 Task: Find connections with filter location Winnipeg with filter topic #Tipsforsucesswith filter profile language Spanish with filter current company Western Union with filter school Rai University with filter industry Wholesale Photography Equipment and Supplies with filter service category Growth Marketing with filter keywords title Astronomer
Action: Mouse moved to (431, 147)
Screenshot: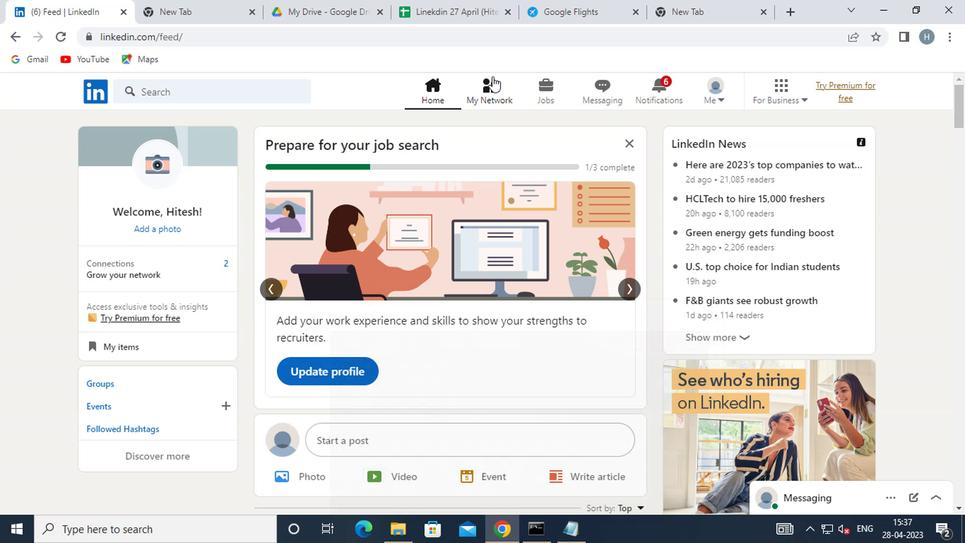 
Action: Mouse pressed left at (431, 147)
Screenshot: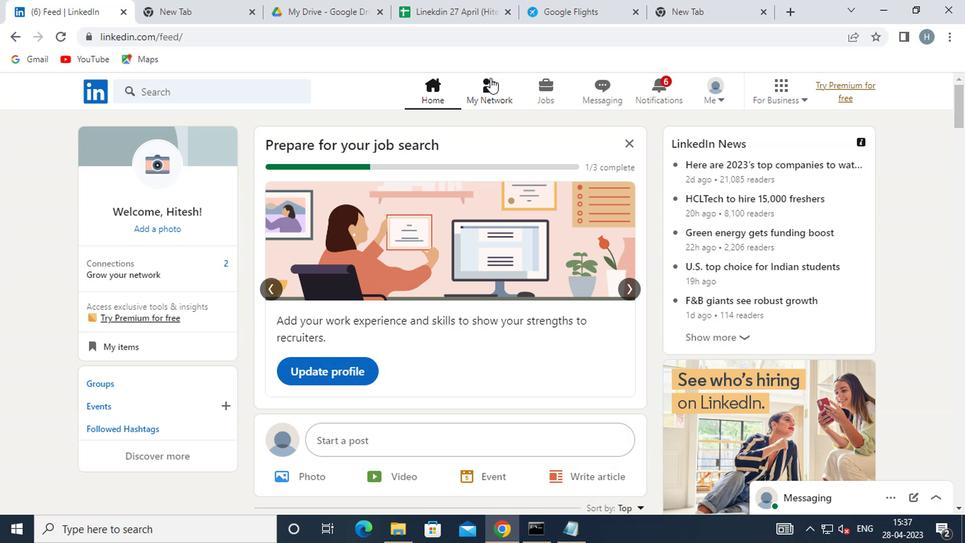 
Action: Mouse moved to (245, 209)
Screenshot: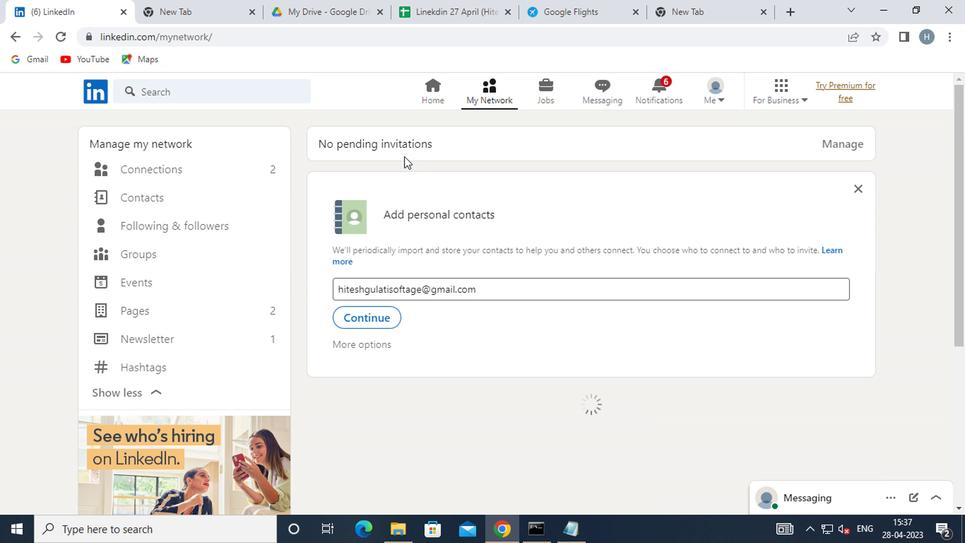 
Action: Mouse pressed left at (245, 209)
Screenshot: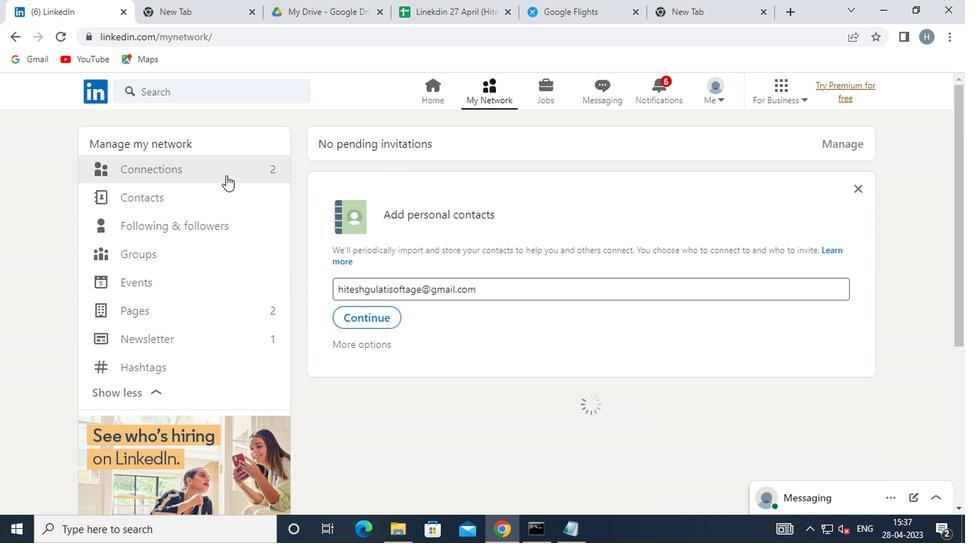 
Action: Mouse moved to (490, 205)
Screenshot: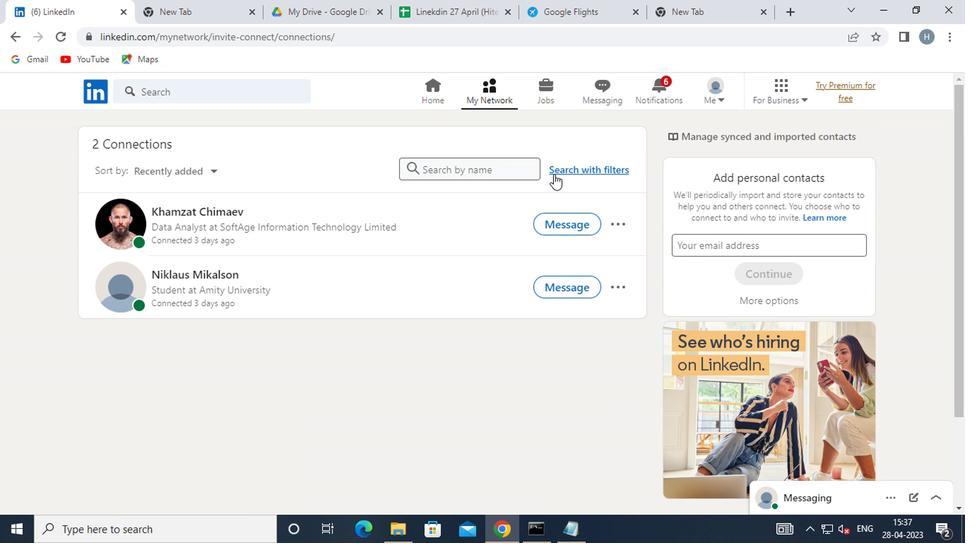 
Action: Mouse pressed left at (490, 205)
Screenshot: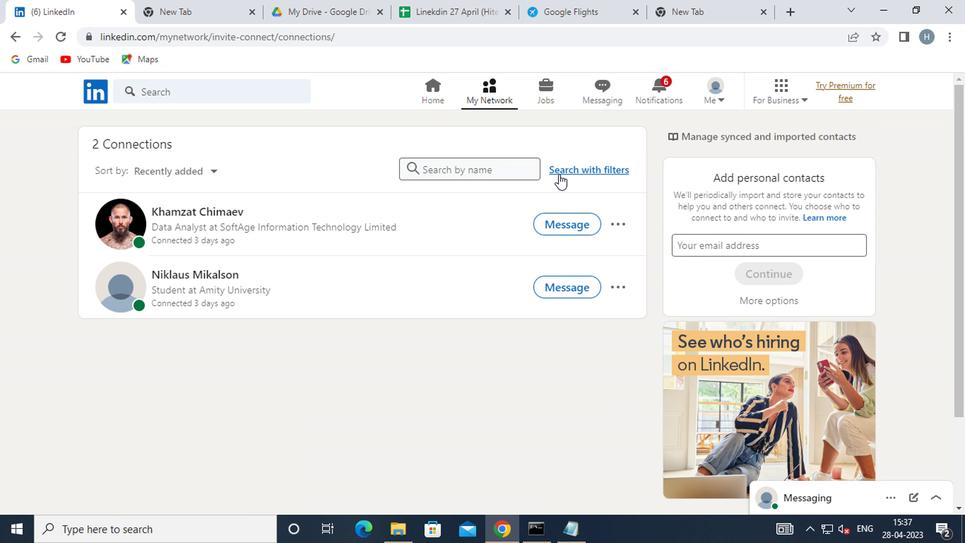 
Action: Mouse moved to (468, 177)
Screenshot: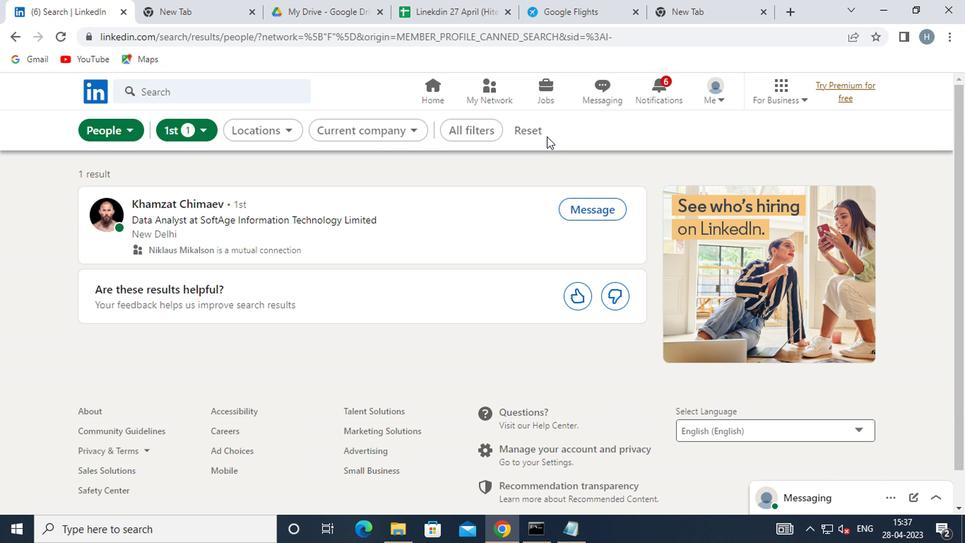 
Action: Mouse pressed left at (468, 177)
Screenshot: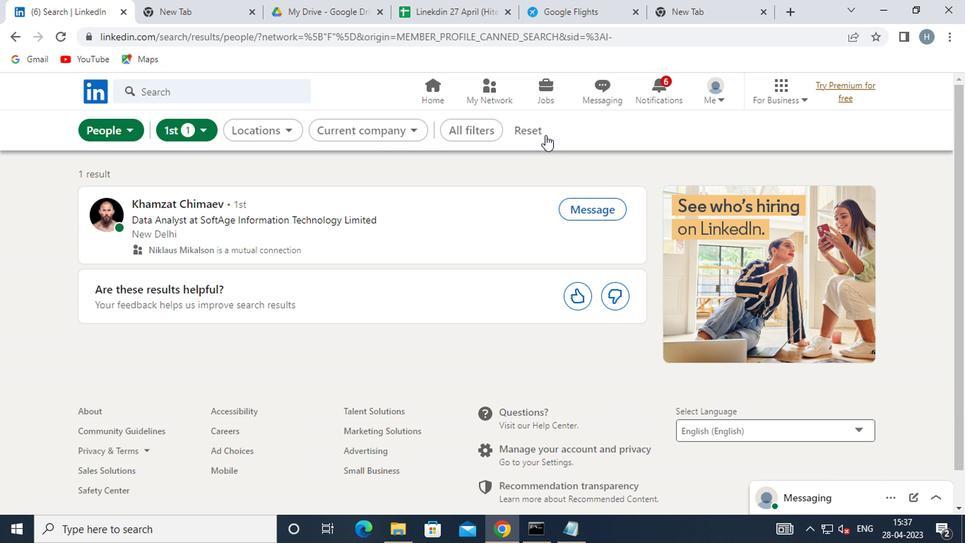 
Action: Mouse moved to (448, 181)
Screenshot: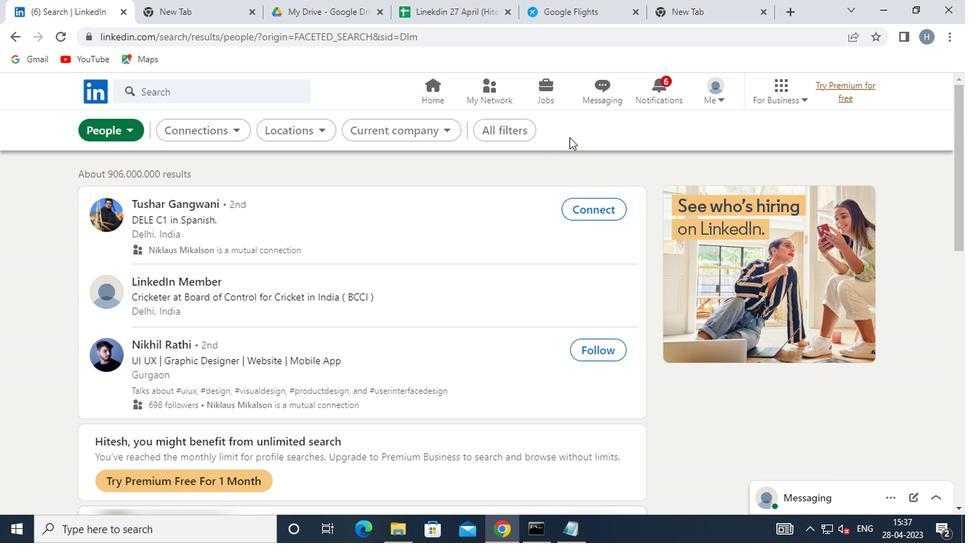 
Action: Mouse pressed left at (448, 181)
Screenshot: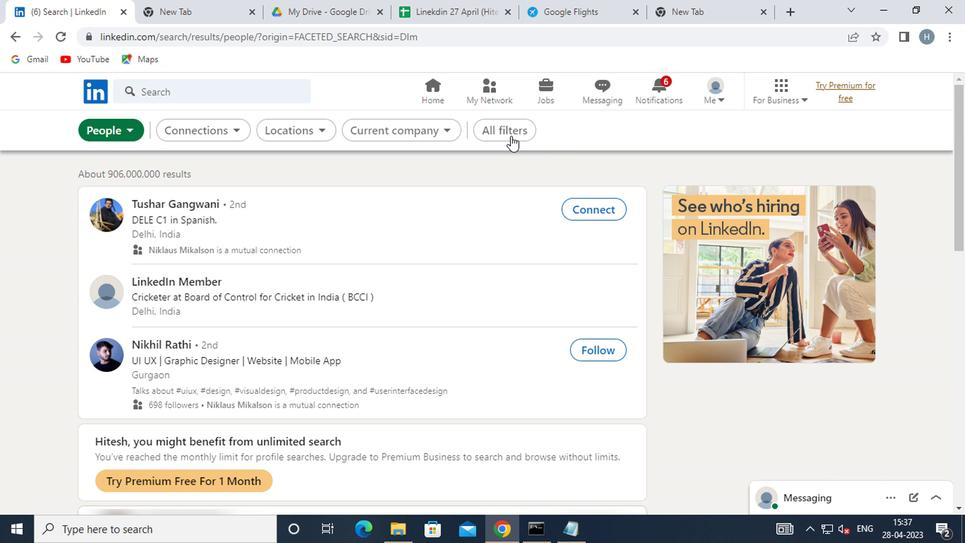 
Action: Mouse moved to (582, 291)
Screenshot: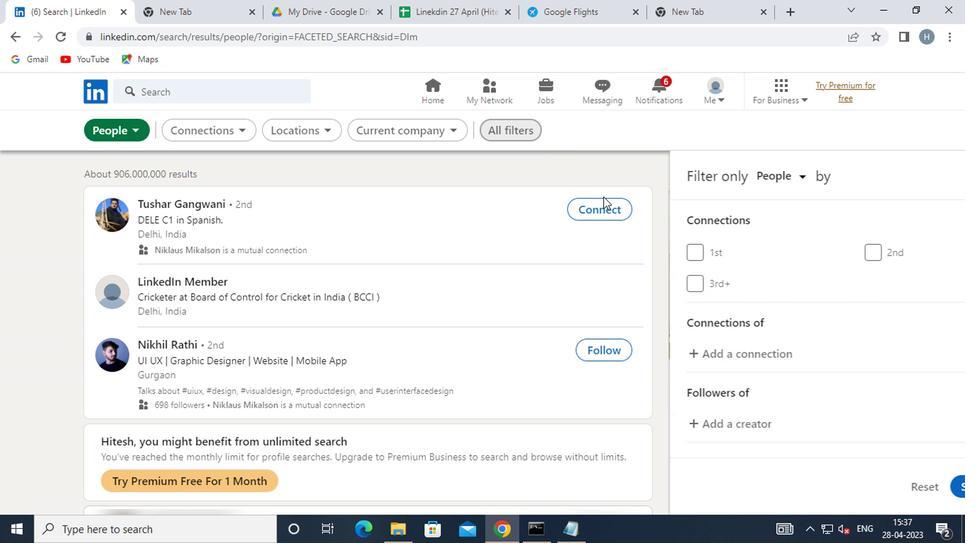 
Action: Mouse scrolled (582, 291) with delta (0, 0)
Screenshot: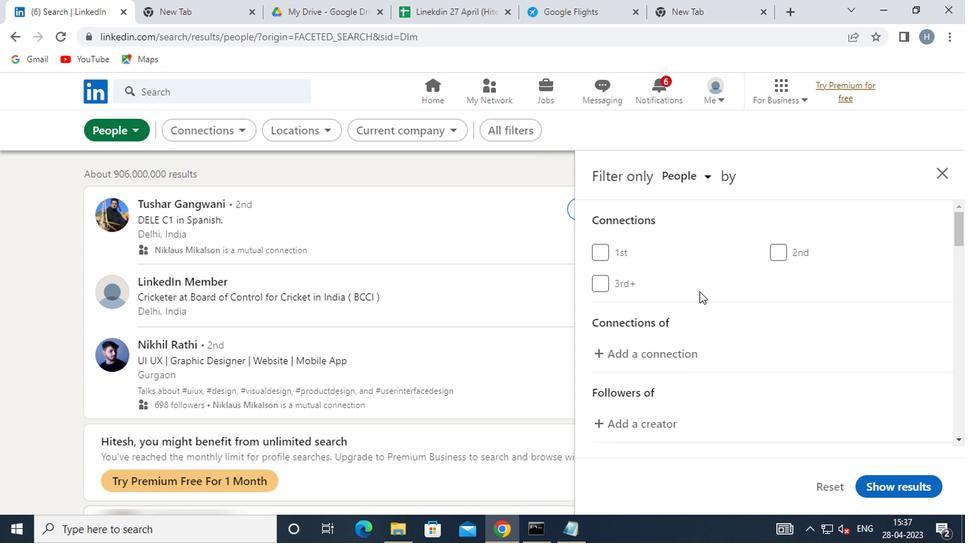 
Action: Mouse scrolled (582, 291) with delta (0, 0)
Screenshot: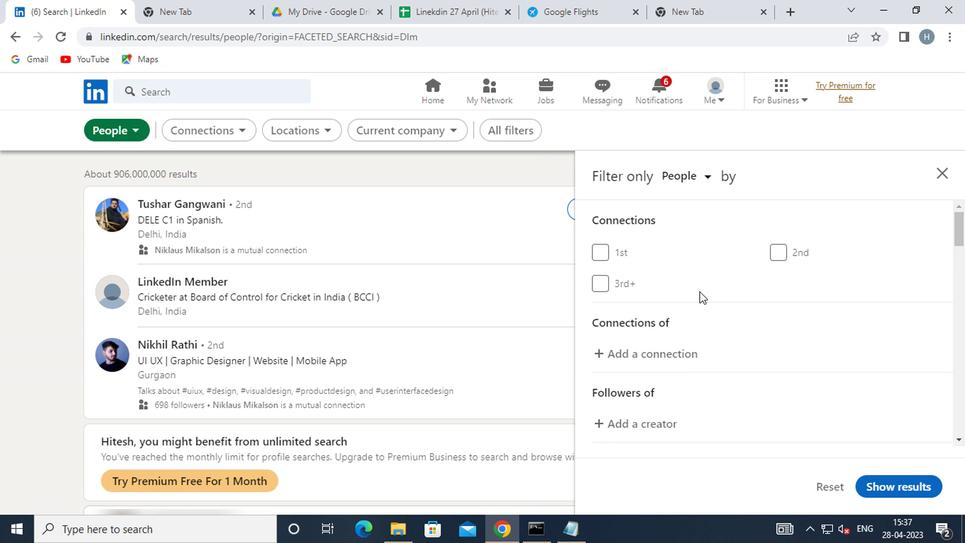 
Action: Mouse moved to (583, 292)
Screenshot: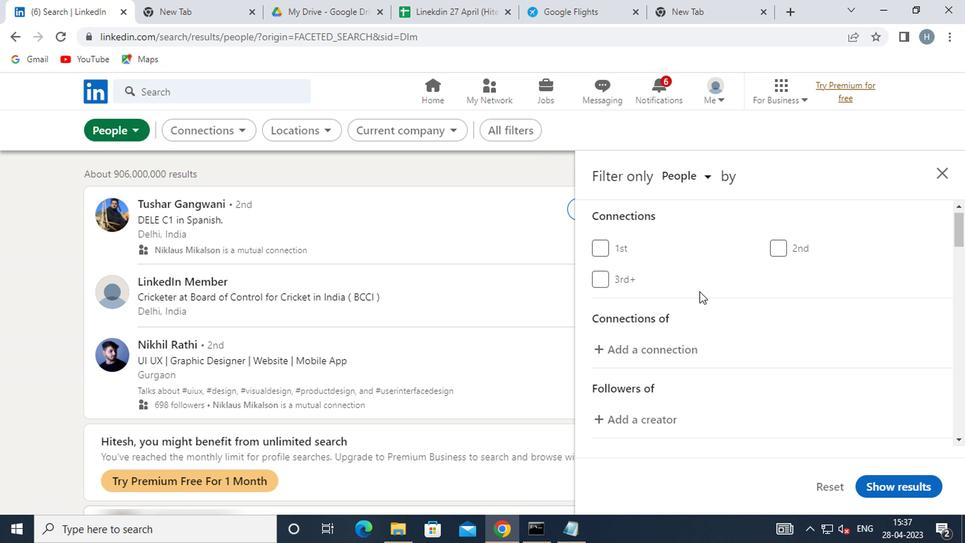 
Action: Mouse scrolled (583, 291) with delta (0, 0)
Screenshot: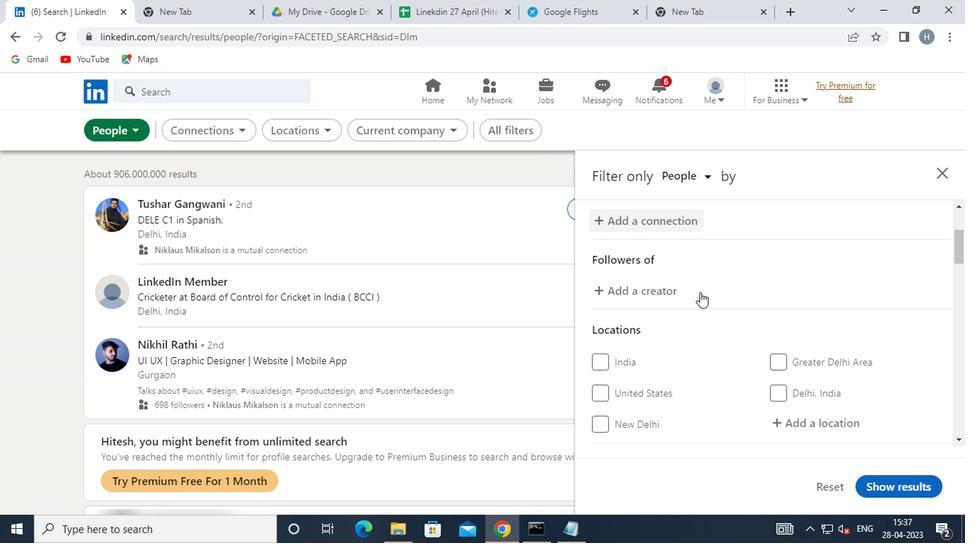 
Action: Mouse scrolled (583, 291) with delta (0, 0)
Screenshot: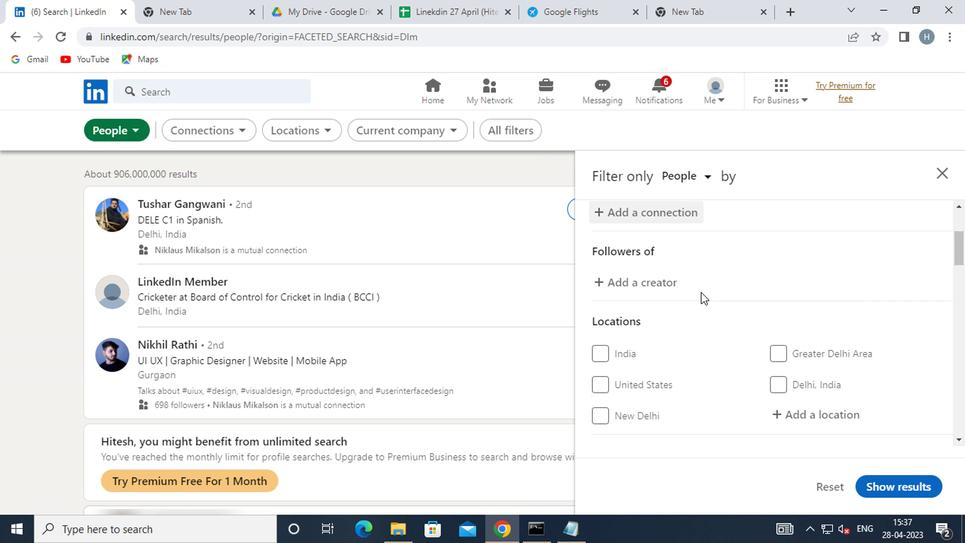 
Action: Mouse moved to (652, 278)
Screenshot: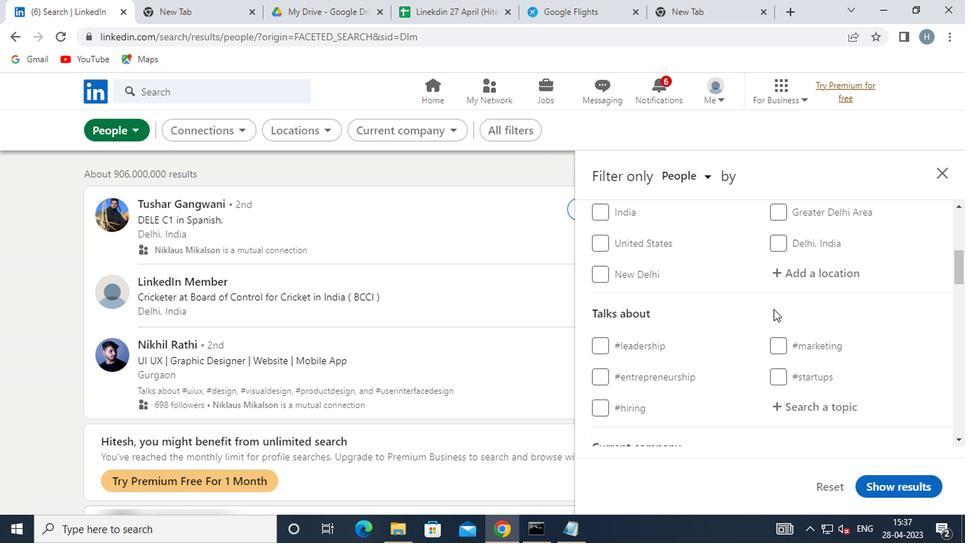 
Action: Mouse pressed left at (652, 278)
Screenshot: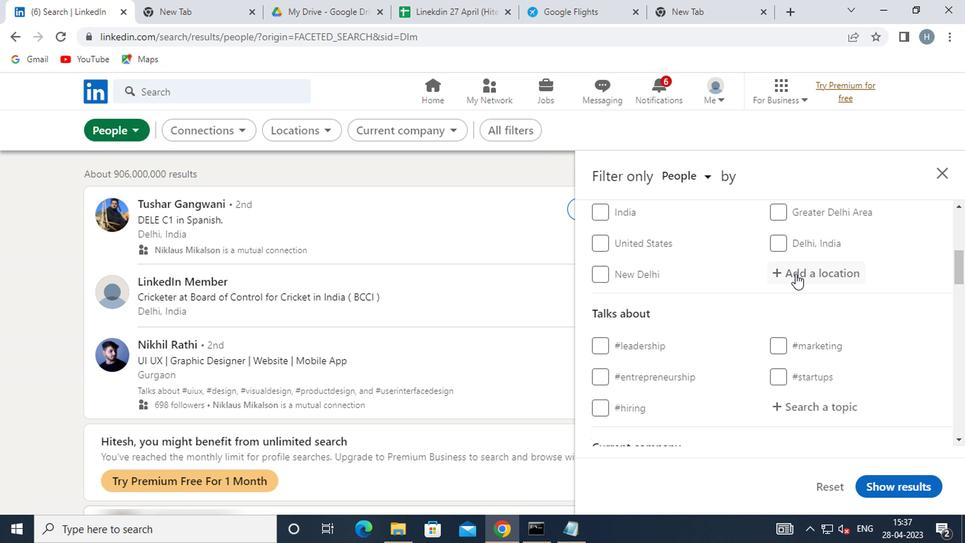 
Action: Mouse moved to (650, 278)
Screenshot: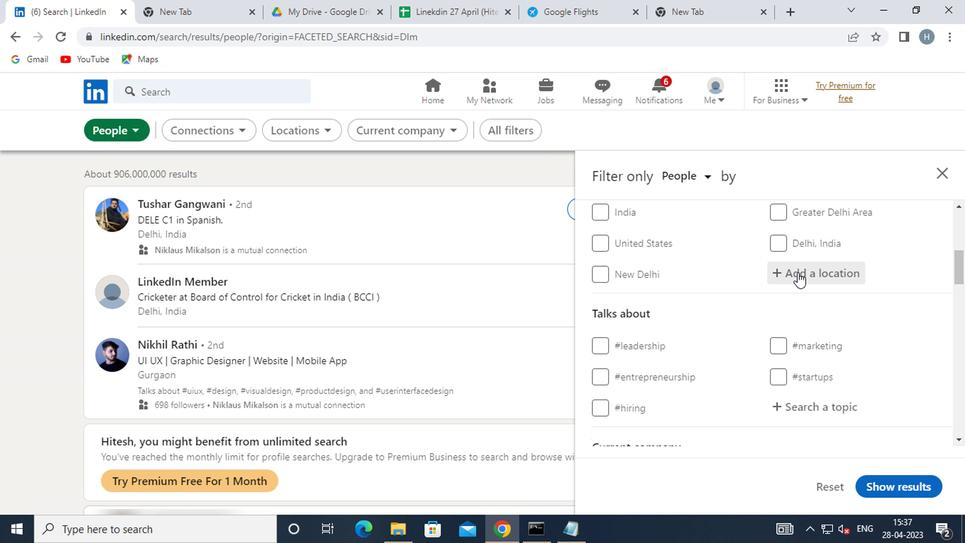 
Action: Key pressed <Key.shift><Key.shift>WINNIP
Screenshot: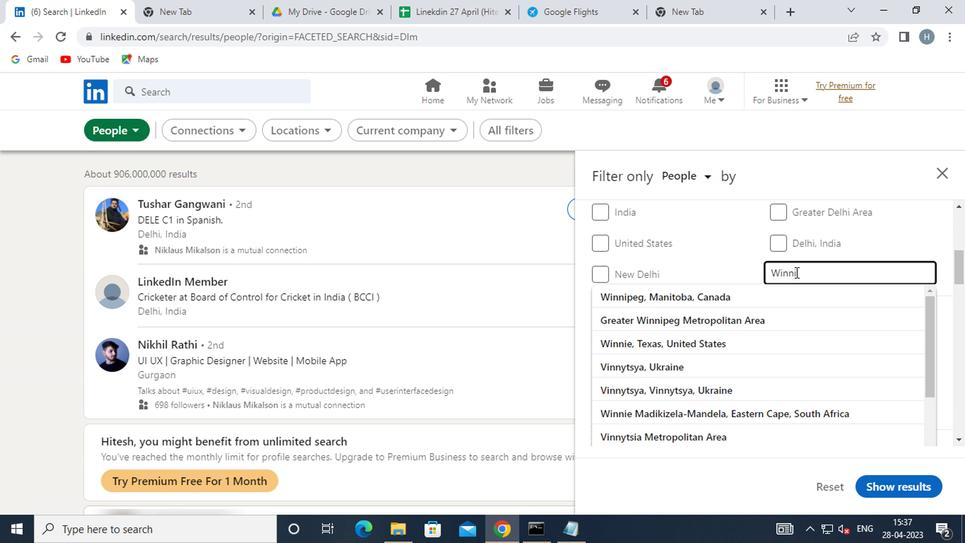 
Action: Mouse moved to (650, 278)
Screenshot: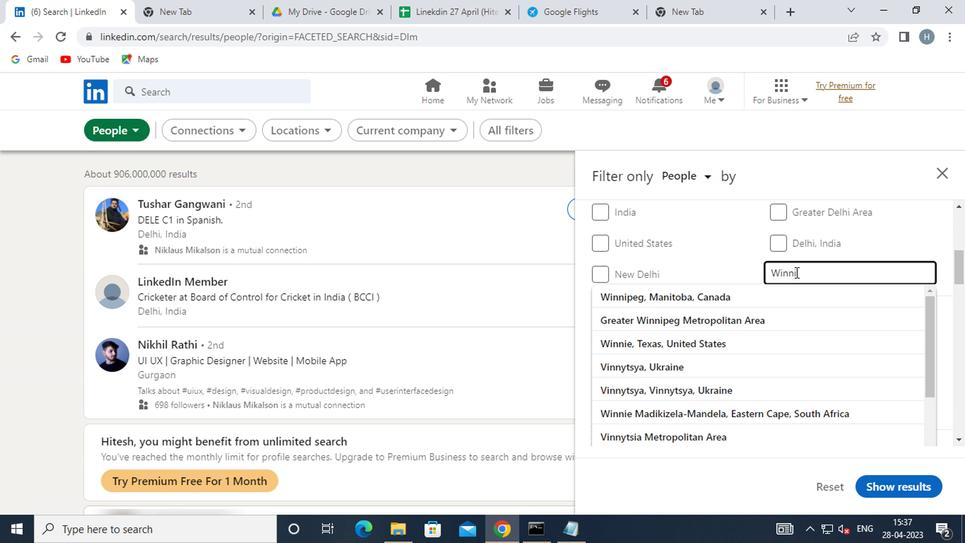
Action: Key pressed EG
Screenshot: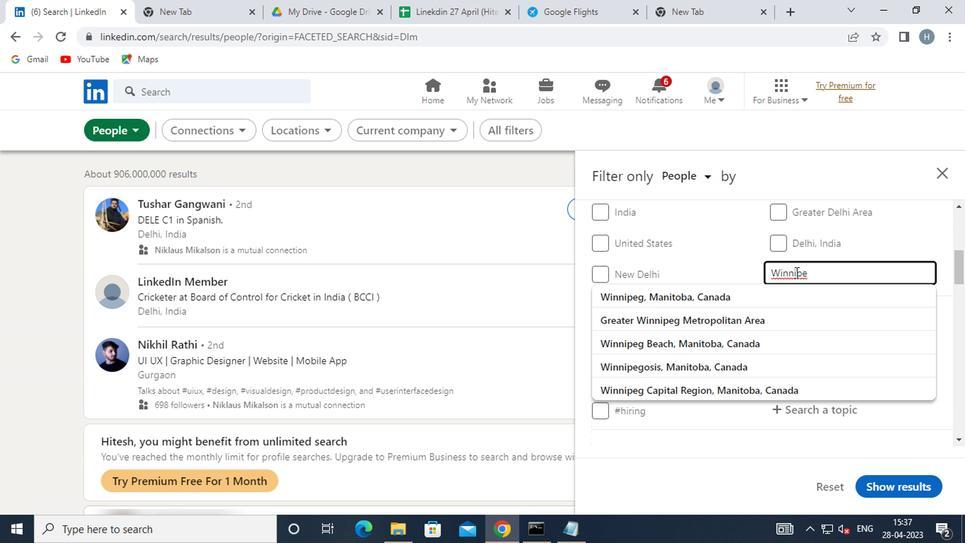 
Action: Mouse moved to (727, 260)
Screenshot: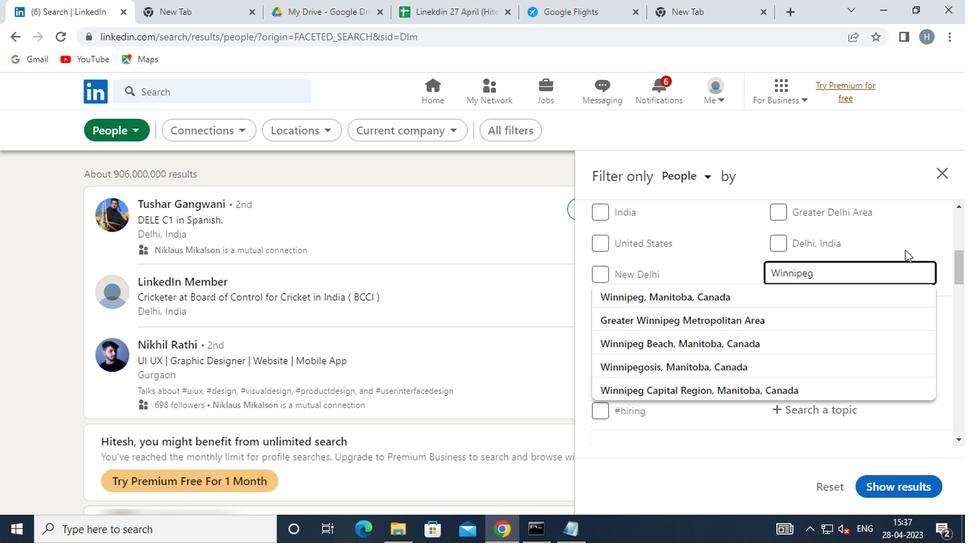 
Action: Key pressed <Key.enter>
Screenshot: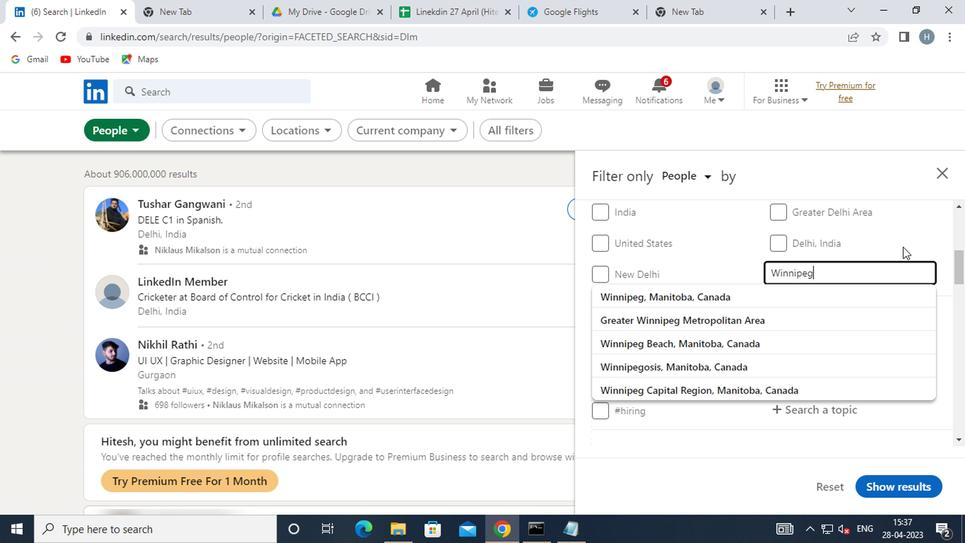 
Action: Mouse moved to (681, 307)
Screenshot: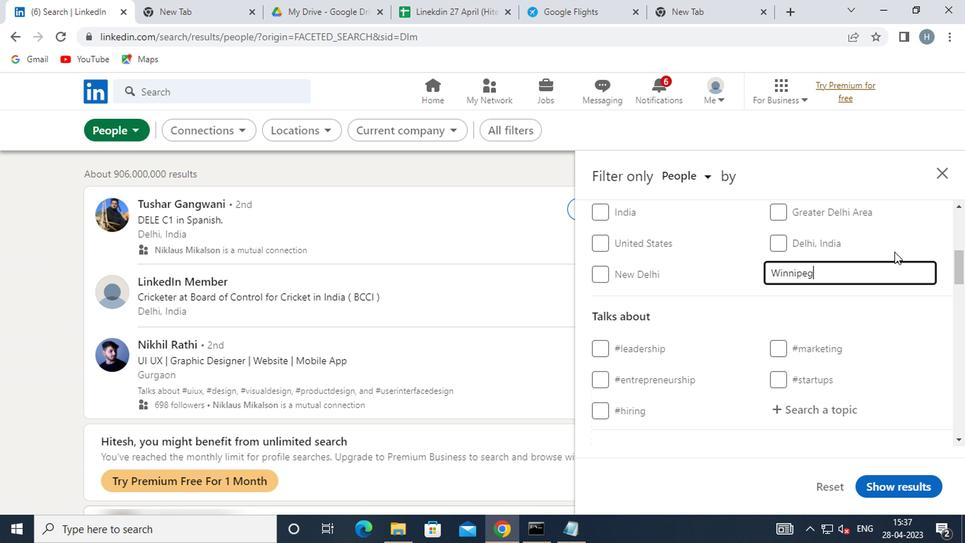
Action: Mouse scrolled (681, 307) with delta (0, 0)
Screenshot: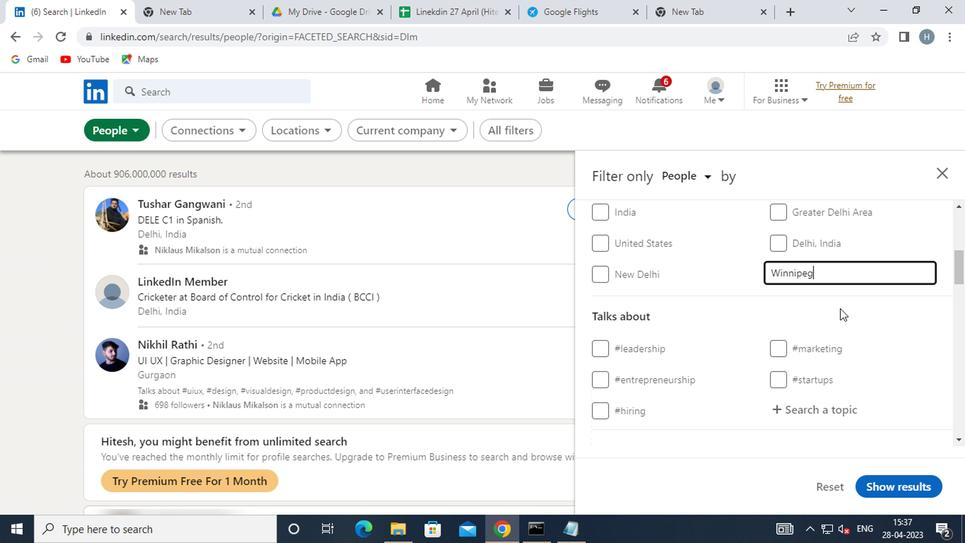 
Action: Mouse moved to (667, 320)
Screenshot: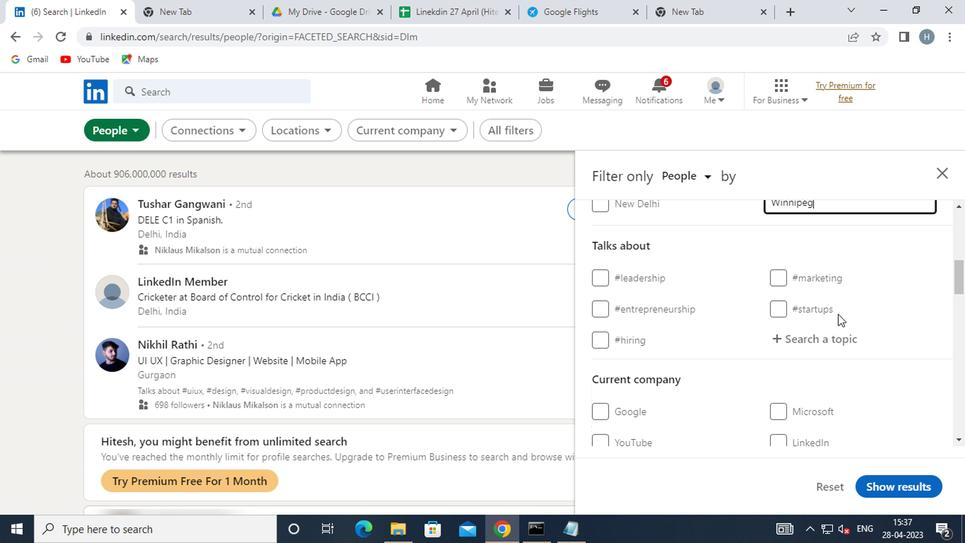 
Action: Mouse pressed left at (667, 320)
Screenshot: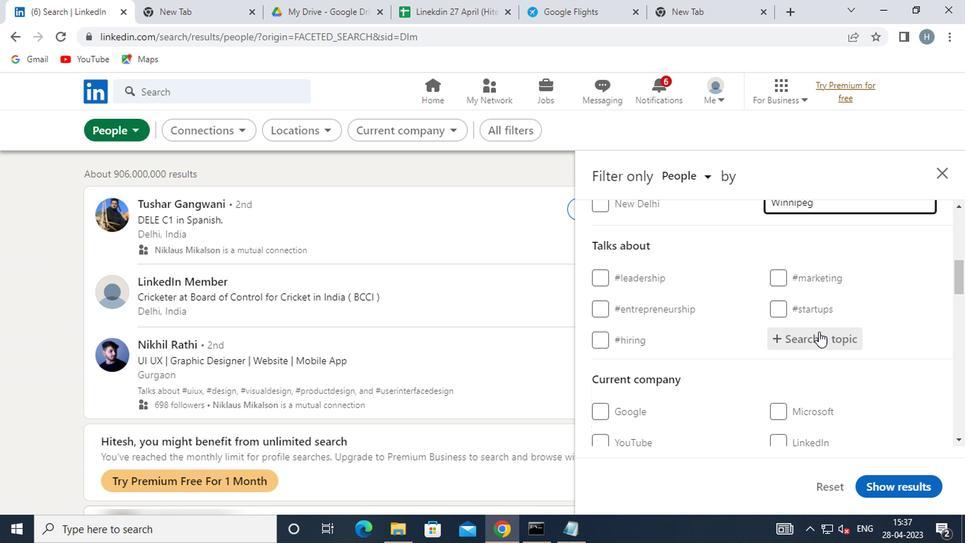 
Action: Mouse moved to (666, 321)
Screenshot: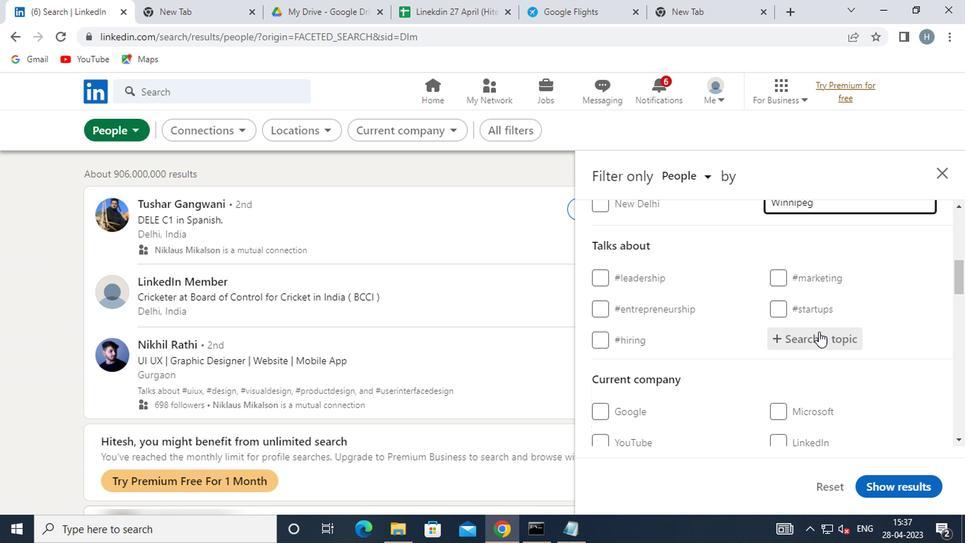 
Action: Key pressed <Key.shift>TIPSFORSU
Screenshot: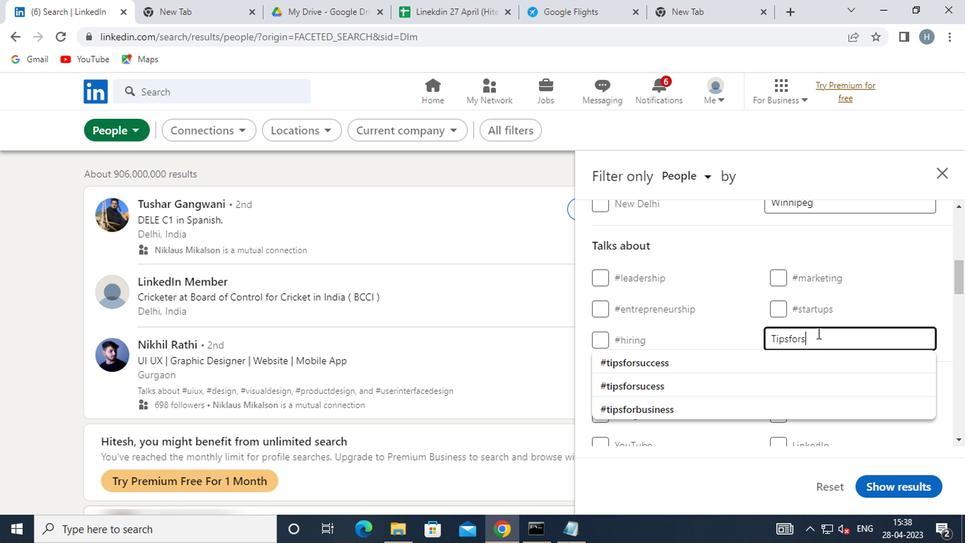 
Action: Mouse moved to (621, 345)
Screenshot: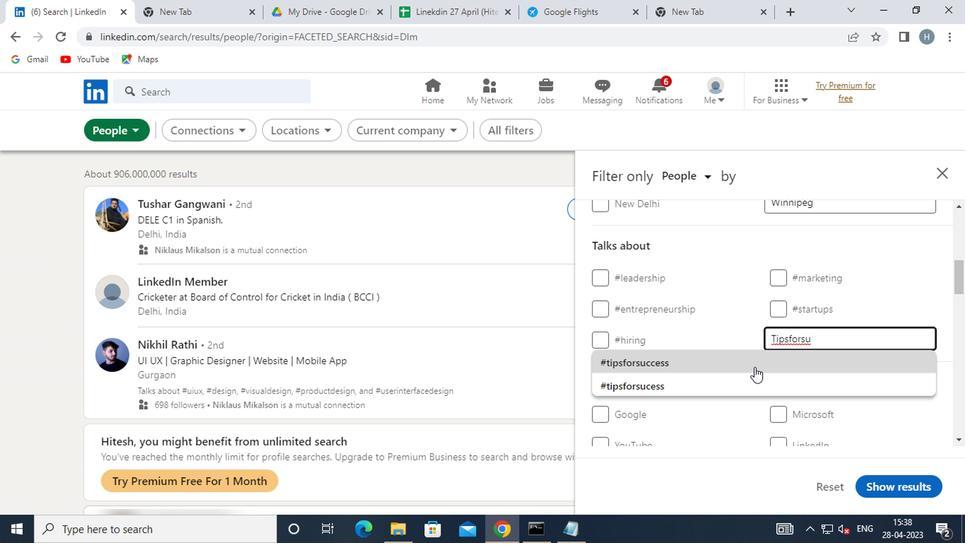 
Action: Mouse pressed left at (621, 345)
Screenshot: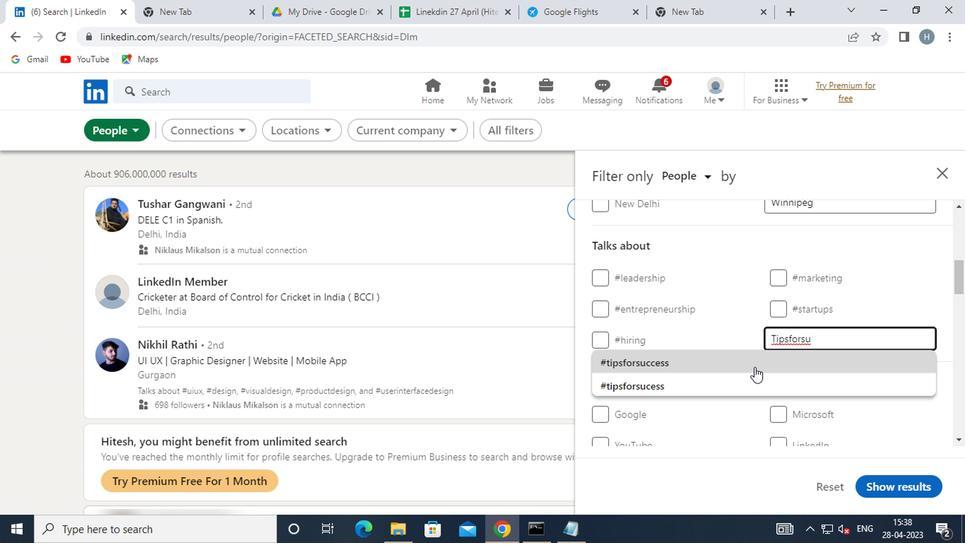 
Action: Mouse moved to (622, 345)
Screenshot: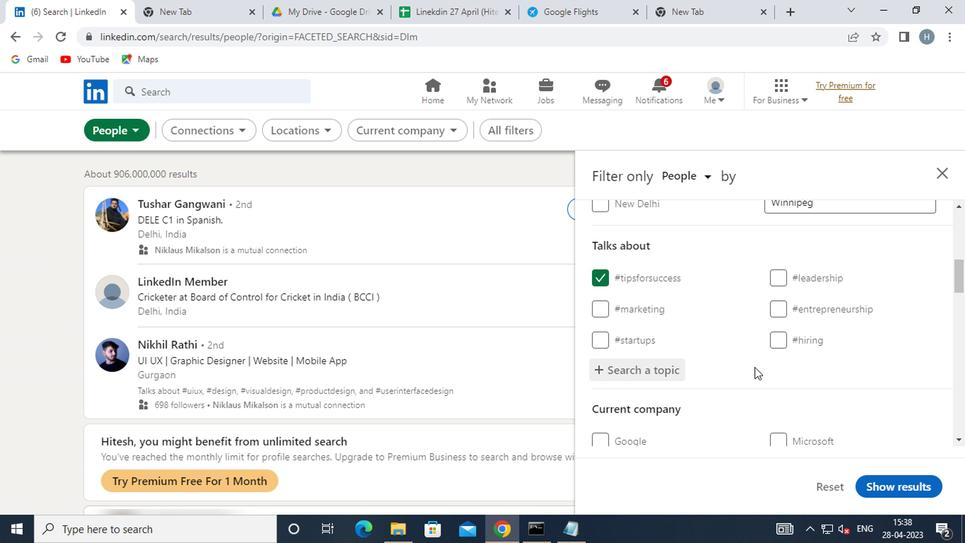 
Action: Mouse scrolled (622, 345) with delta (0, 0)
Screenshot: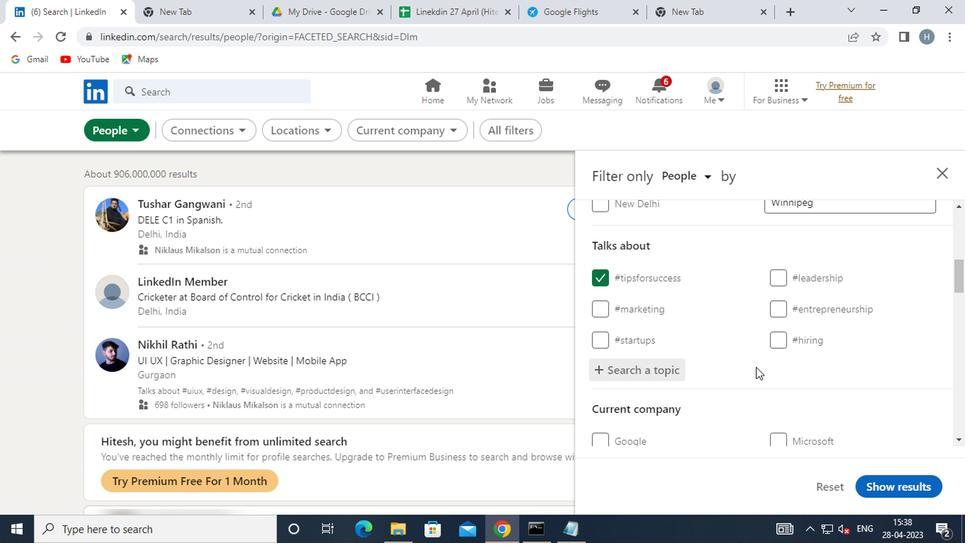 
Action: Mouse scrolled (622, 345) with delta (0, 0)
Screenshot: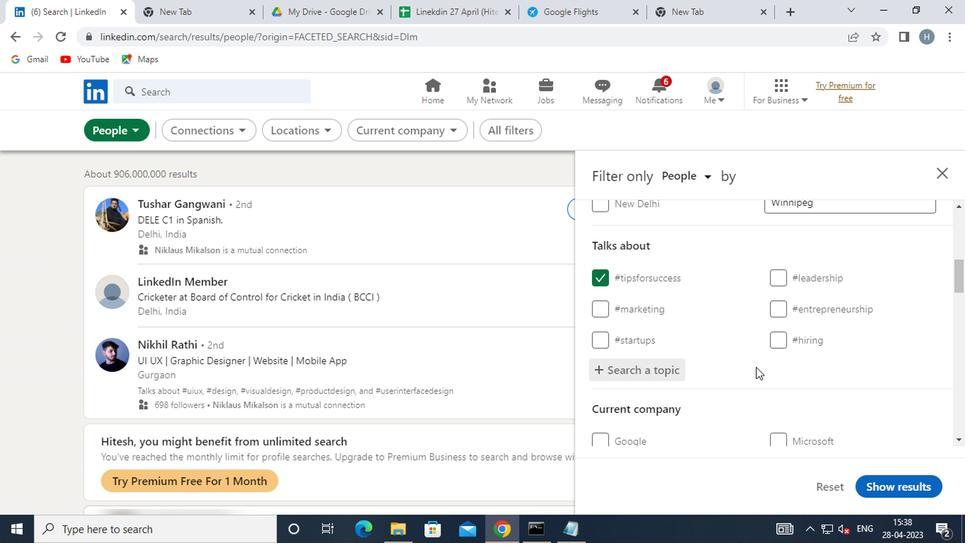 
Action: Mouse moved to (631, 339)
Screenshot: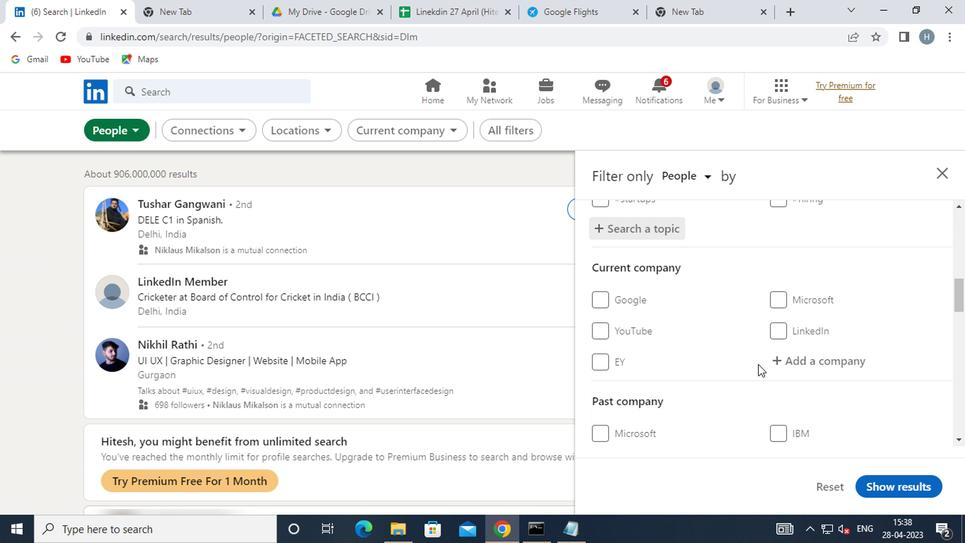 
Action: Mouse scrolled (631, 338) with delta (0, 0)
Screenshot: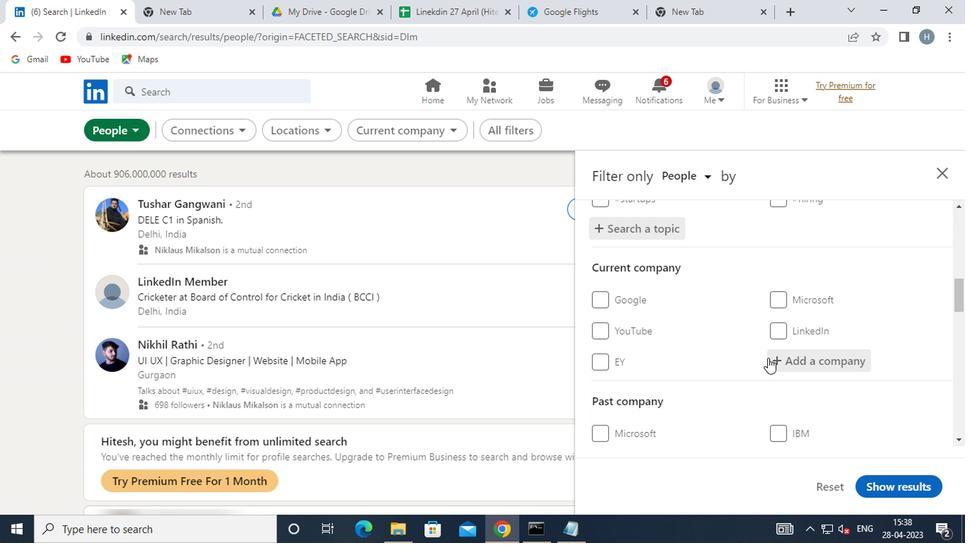 
Action: Mouse scrolled (631, 338) with delta (0, 0)
Screenshot: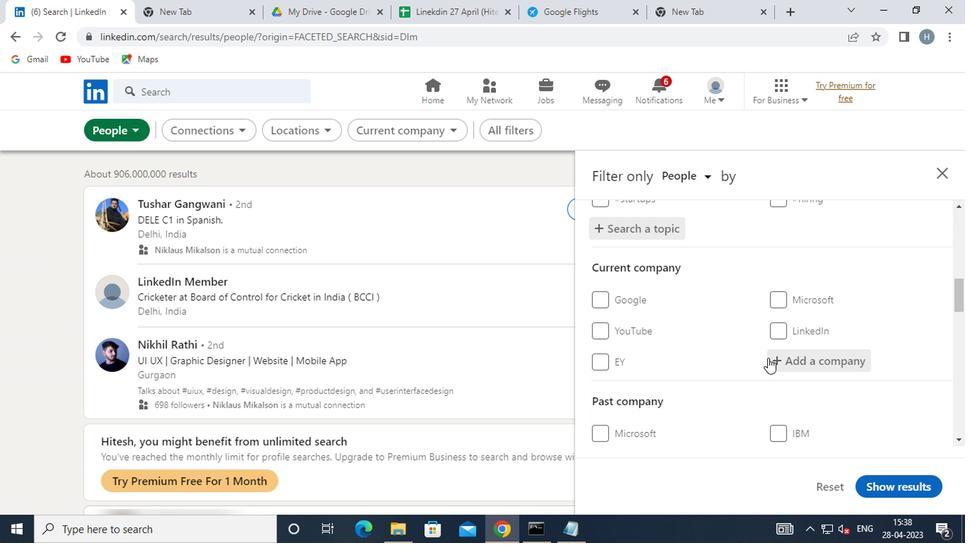 
Action: Mouse moved to (631, 339)
Screenshot: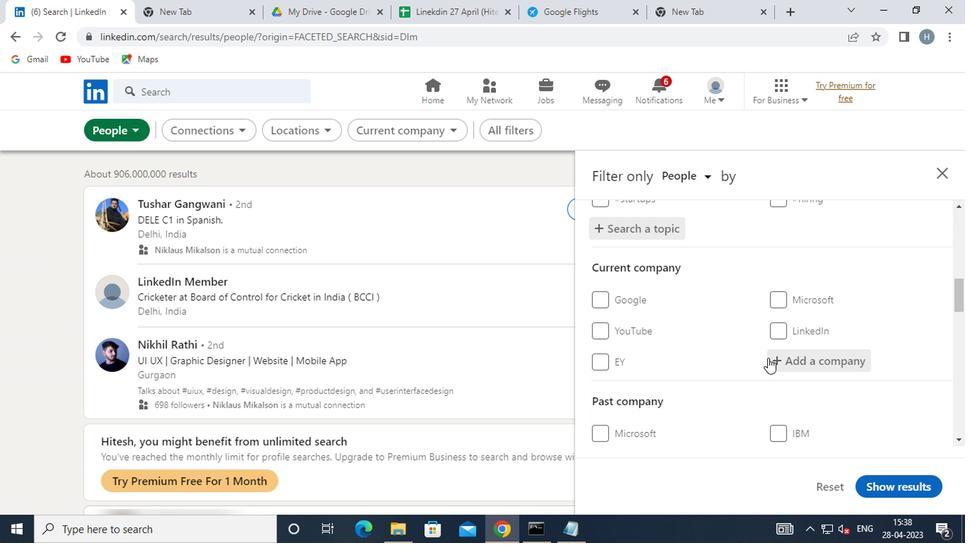 
Action: Mouse scrolled (631, 338) with delta (0, 0)
Screenshot: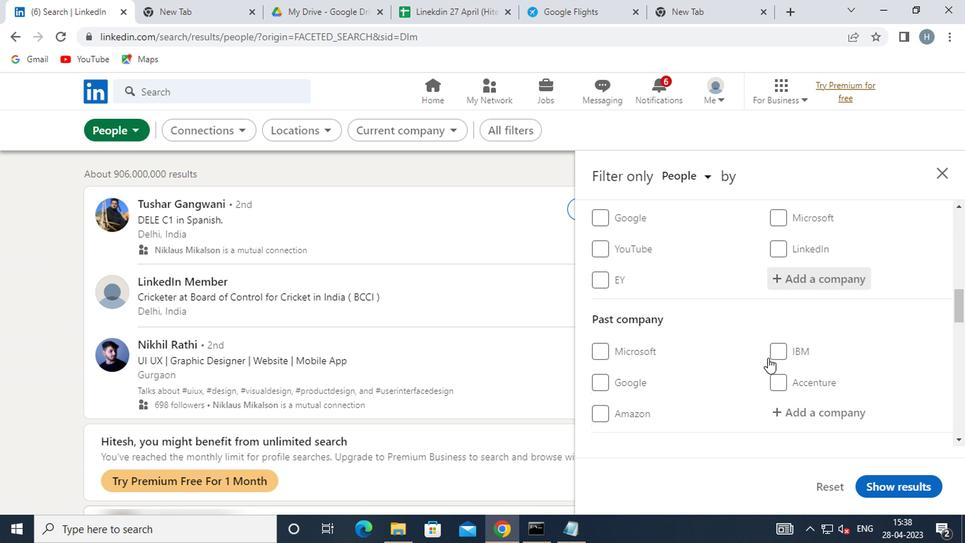 
Action: Mouse scrolled (631, 338) with delta (0, 0)
Screenshot: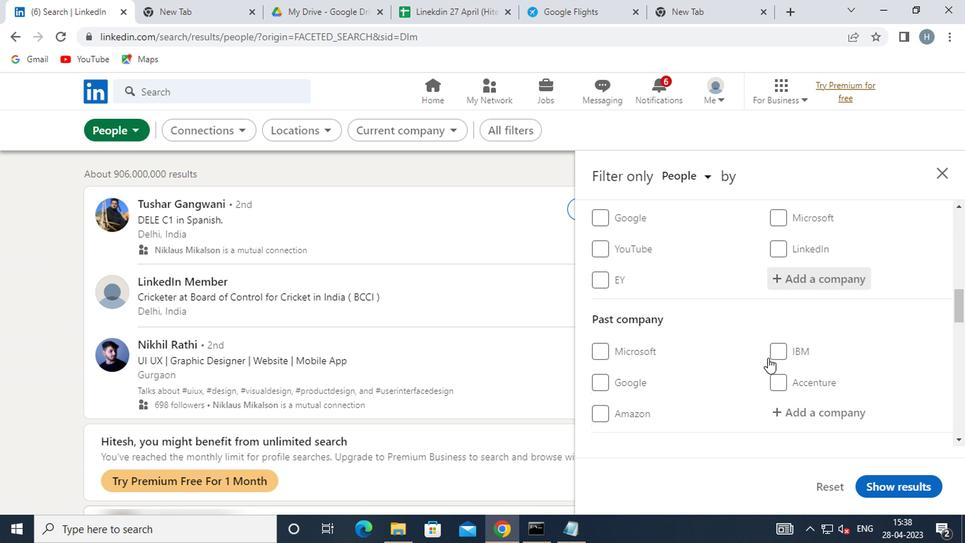 
Action: Mouse scrolled (631, 338) with delta (0, 0)
Screenshot: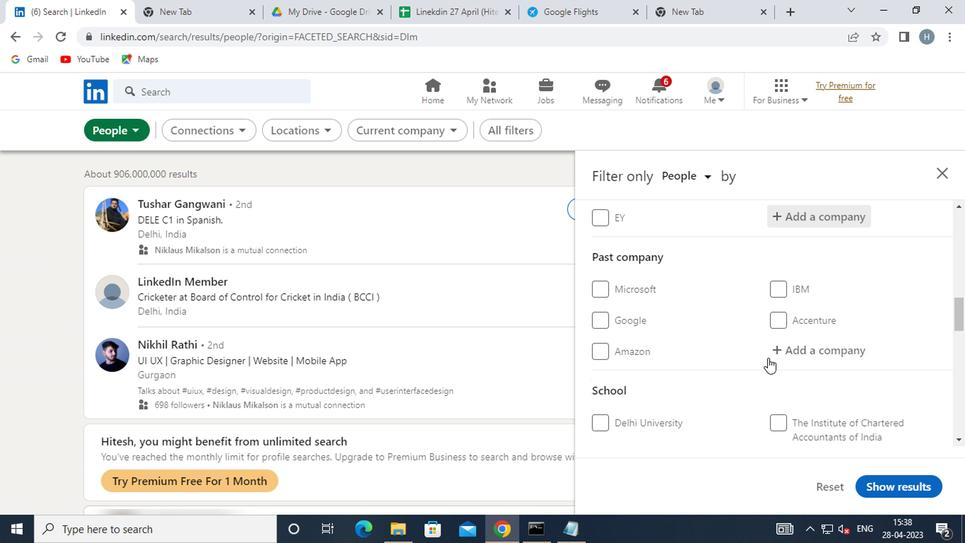 
Action: Mouse scrolled (631, 338) with delta (0, 0)
Screenshot: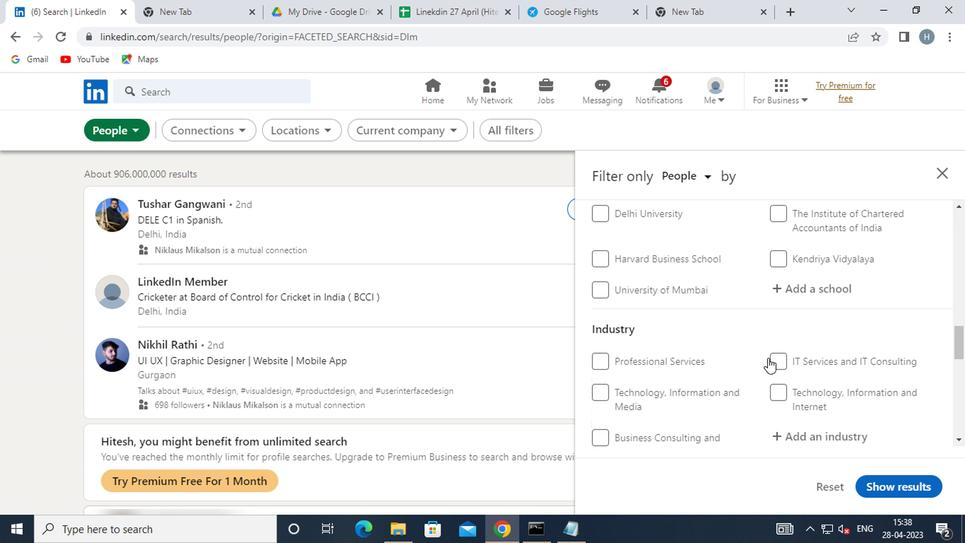 
Action: Mouse moved to (630, 340)
Screenshot: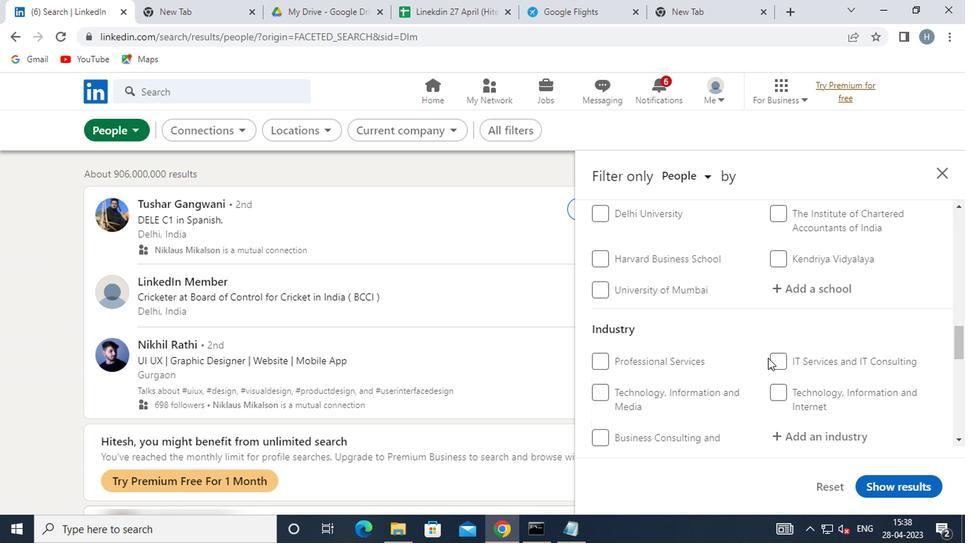 
Action: Mouse scrolled (630, 340) with delta (0, 0)
Screenshot: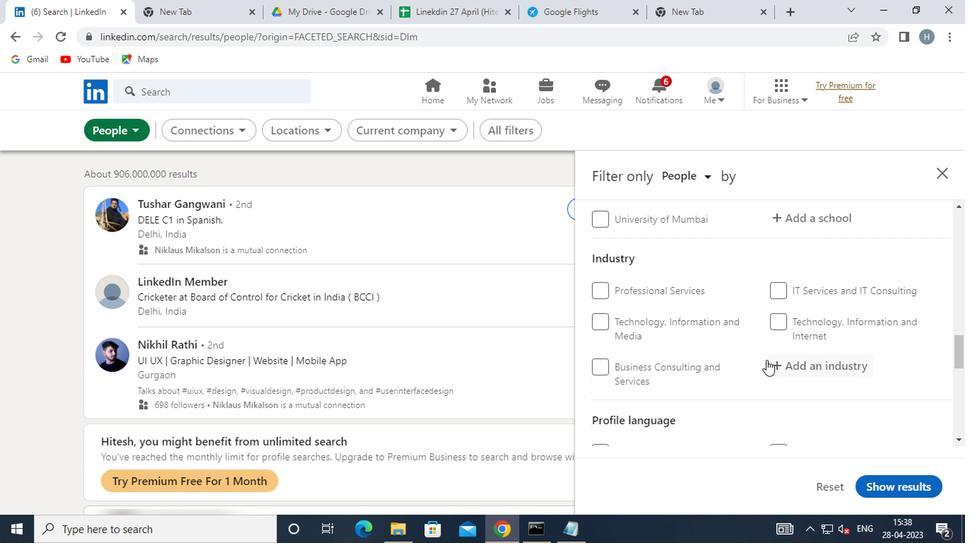 
Action: Mouse scrolled (630, 340) with delta (0, 0)
Screenshot: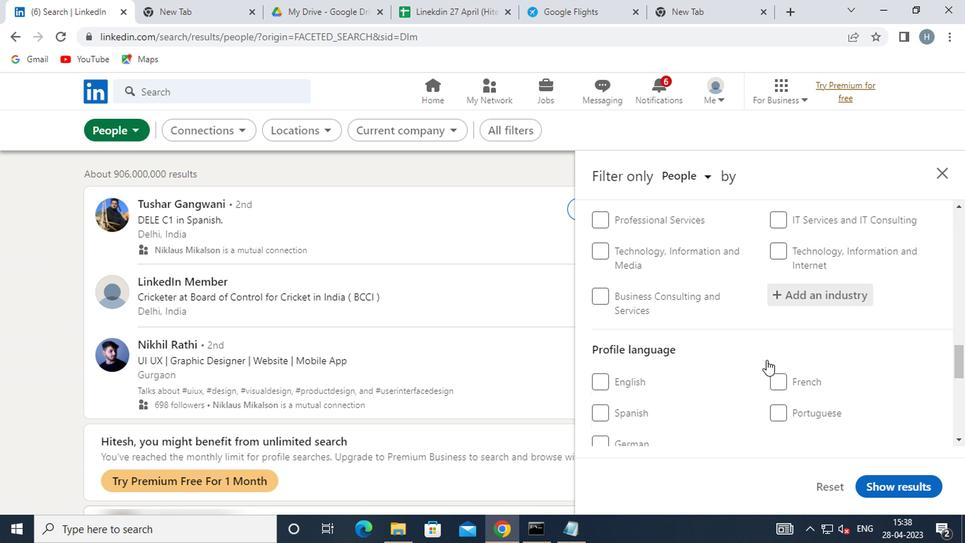 
Action: Mouse moved to (514, 330)
Screenshot: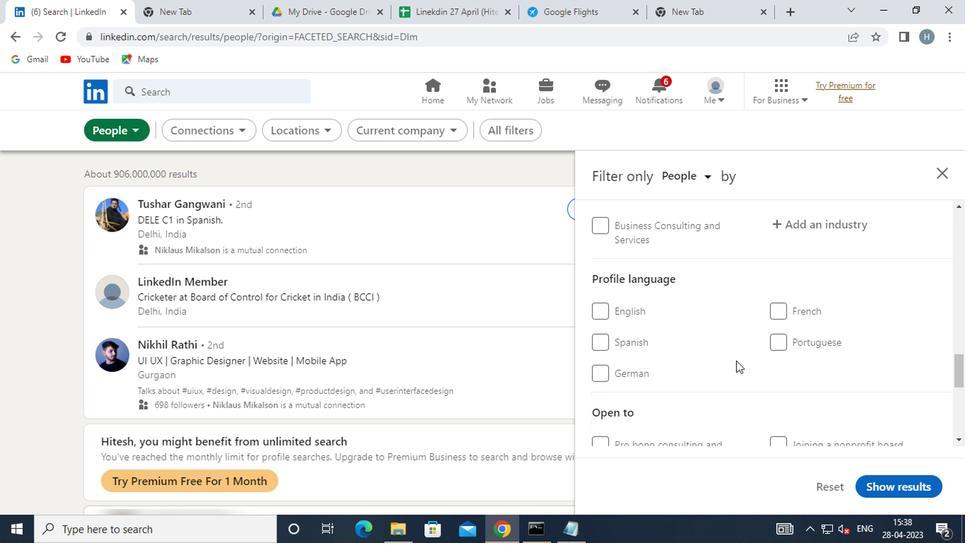 
Action: Mouse pressed left at (514, 330)
Screenshot: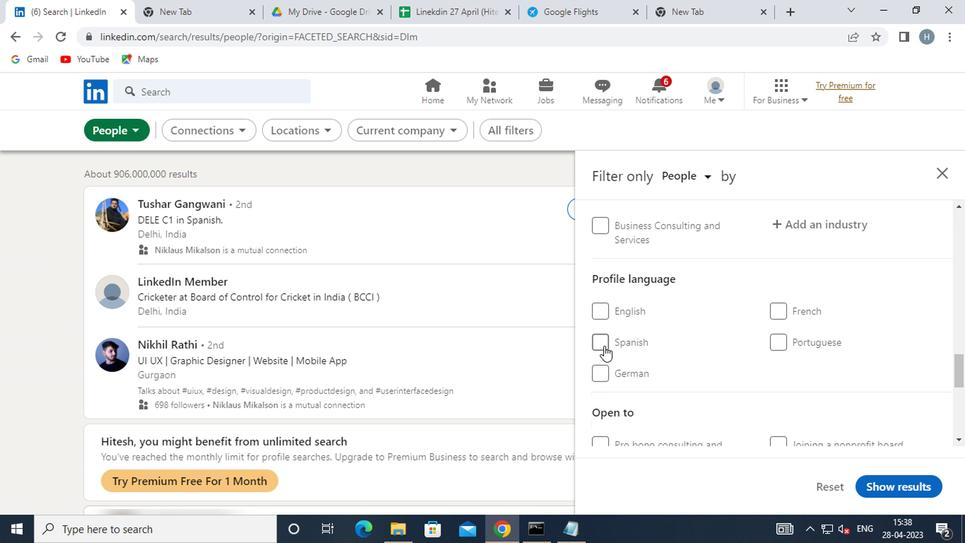 
Action: Mouse moved to (580, 340)
Screenshot: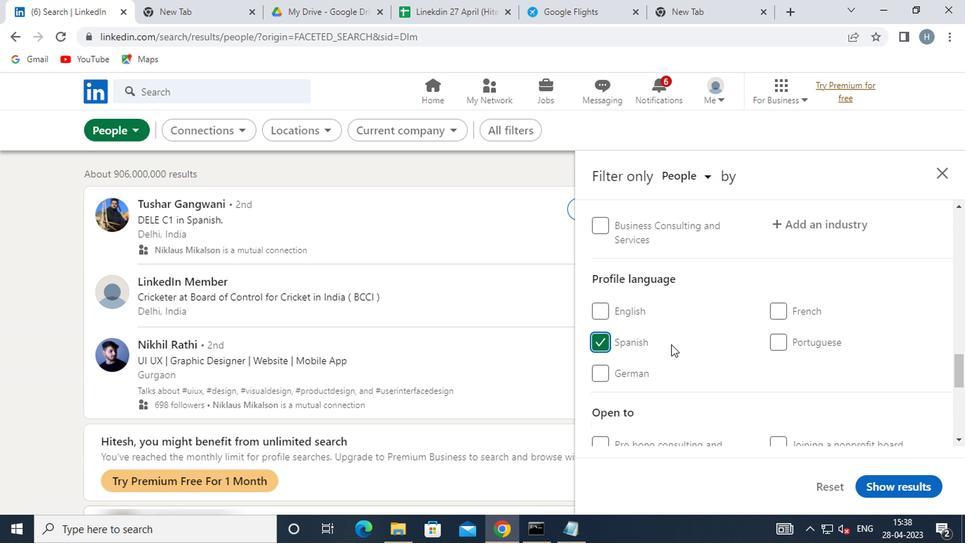 
Action: Mouse scrolled (580, 340) with delta (0, 0)
Screenshot: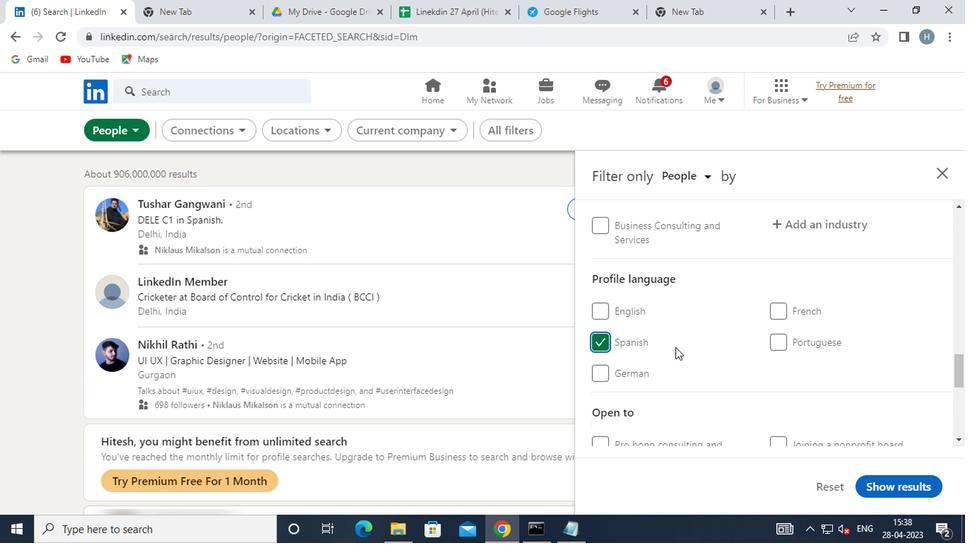 
Action: Mouse scrolled (580, 340) with delta (0, 0)
Screenshot: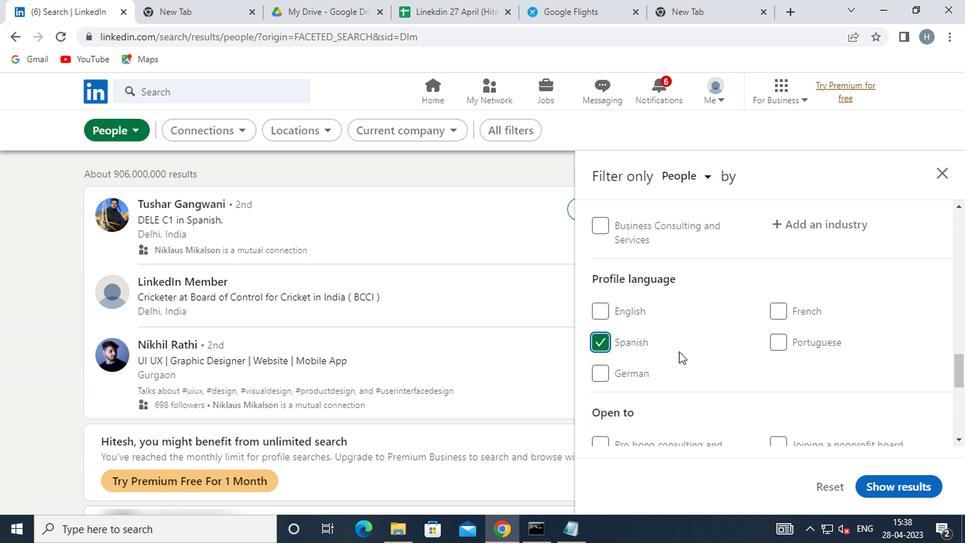 
Action: Mouse scrolled (580, 340) with delta (0, 0)
Screenshot: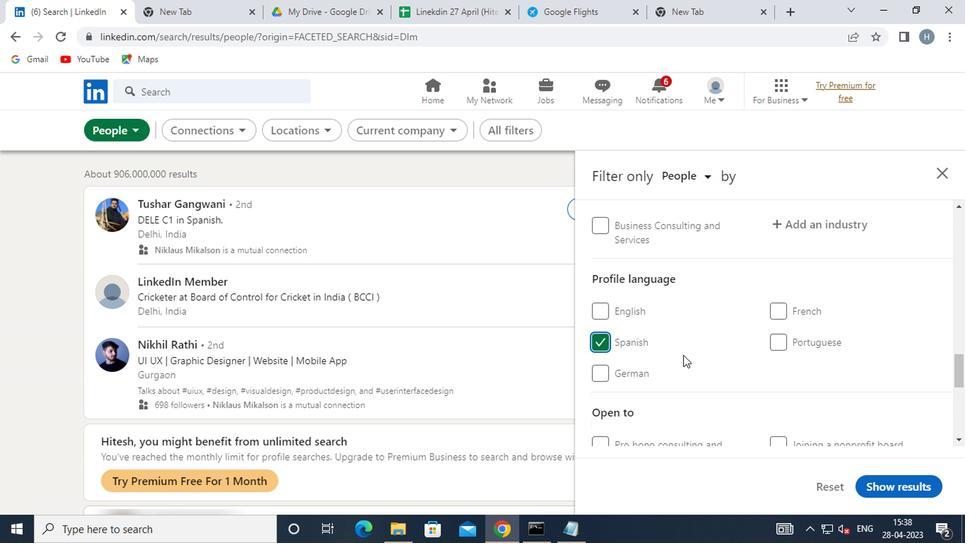 
Action: Mouse moved to (604, 337)
Screenshot: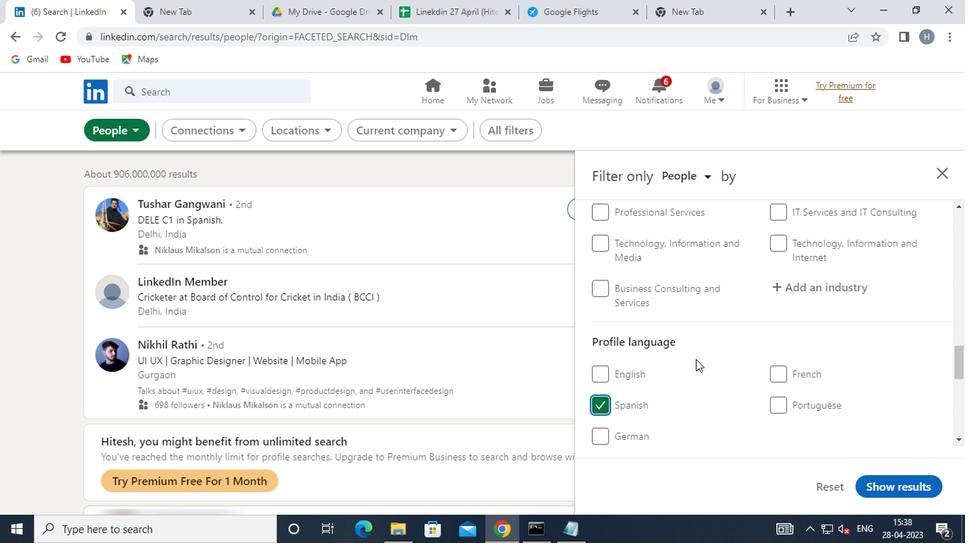 
Action: Mouse scrolled (604, 337) with delta (0, 0)
Screenshot: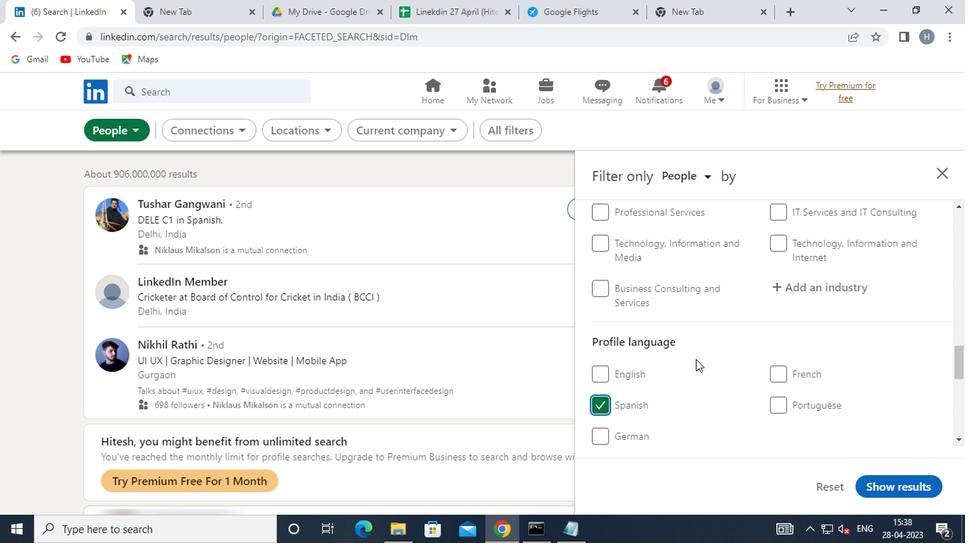 
Action: Mouse moved to (605, 336)
Screenshot: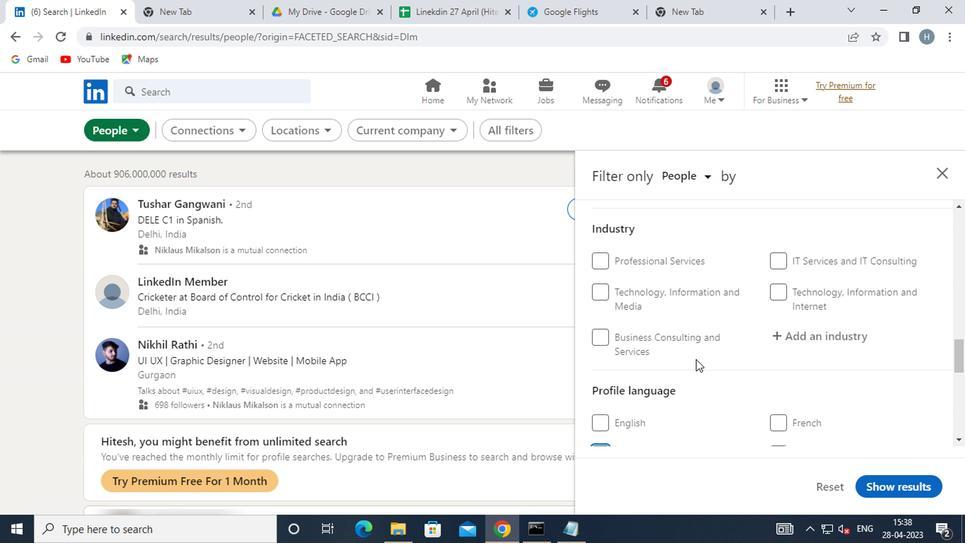 
Action: Mouse scrolled (605, 336) with delta (0, 0)
Screenshot: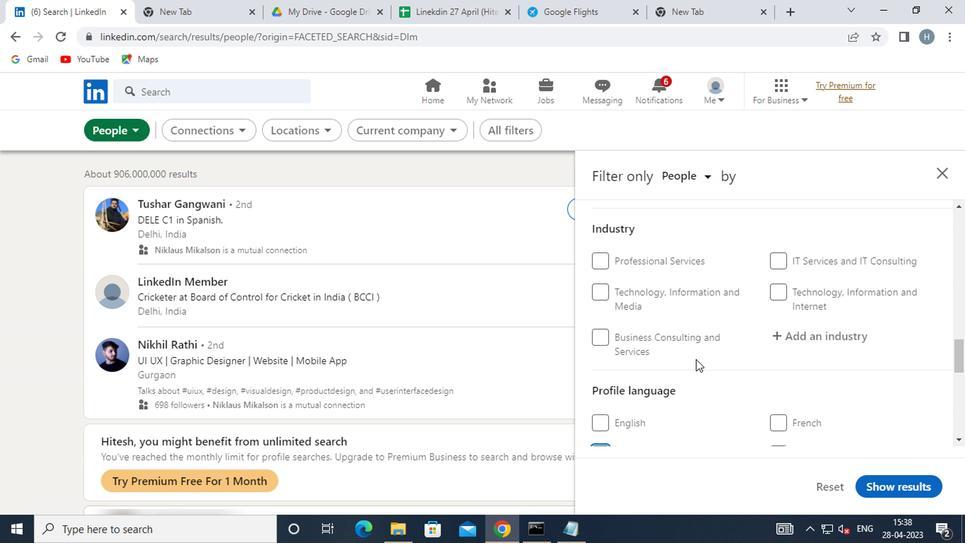 
Action: Mouse moved to (607, 335)
Screenshot: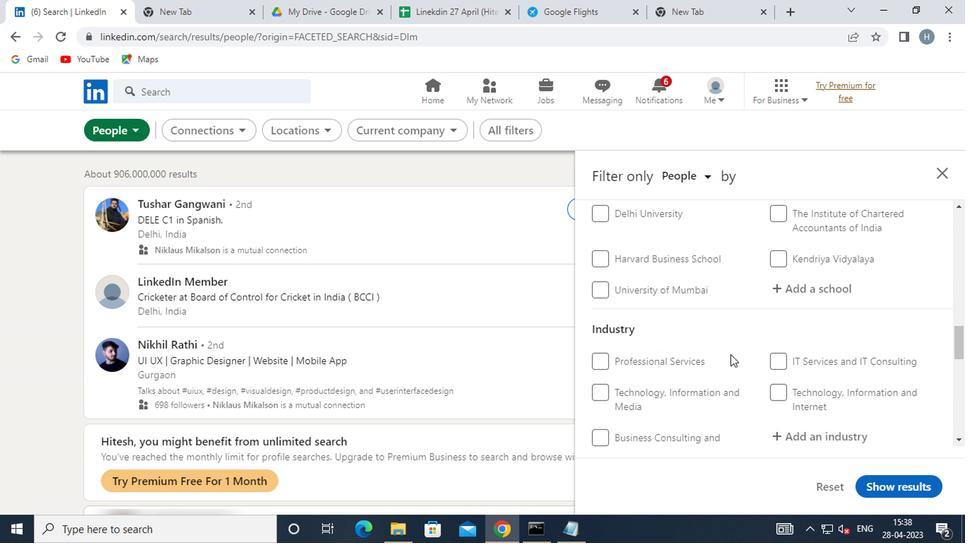
Action: Mouse scrolled (607, 335) with delta (0, 0)
Screenshot: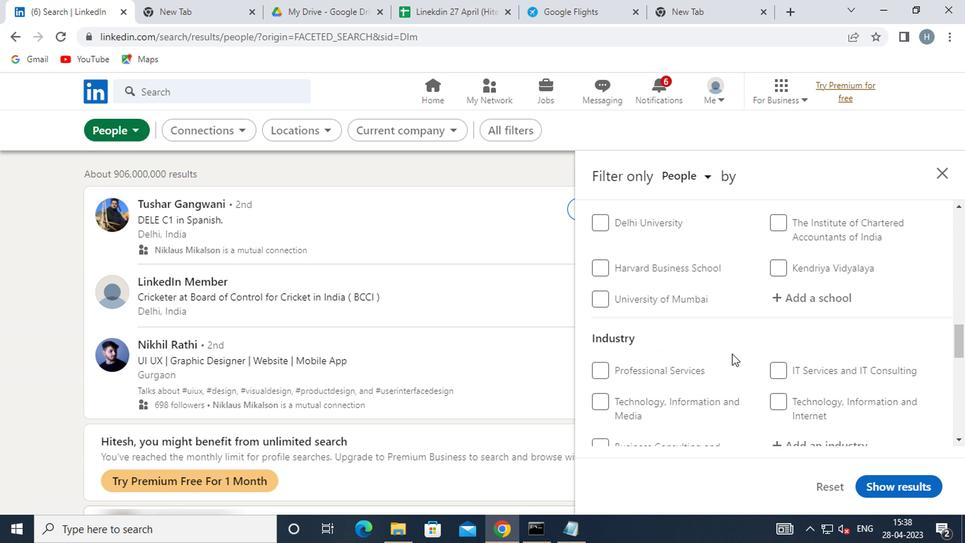 
Action: Mouse scrolled (607, 335) with delta (0, 0)
Screenshot: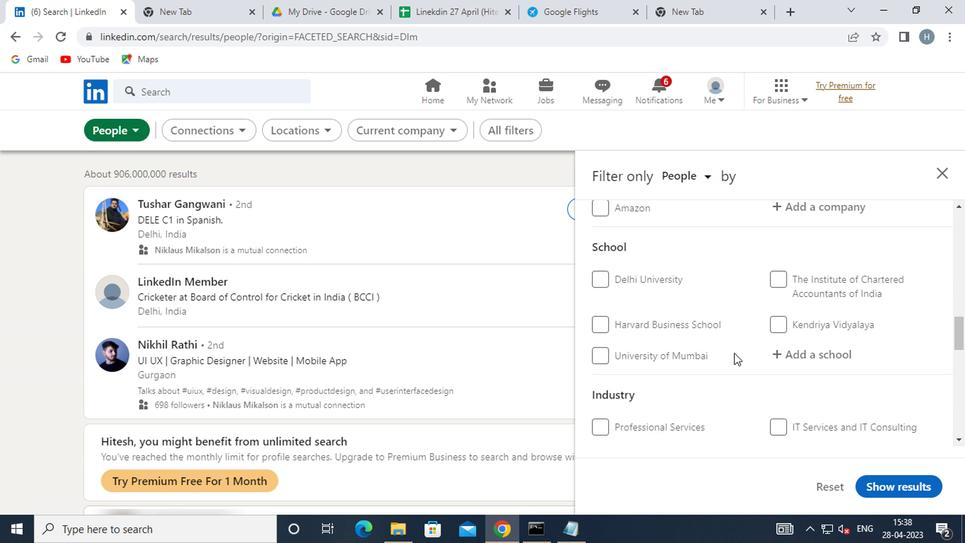 
Action: Mouse moved to (611, 334)
Screenshot: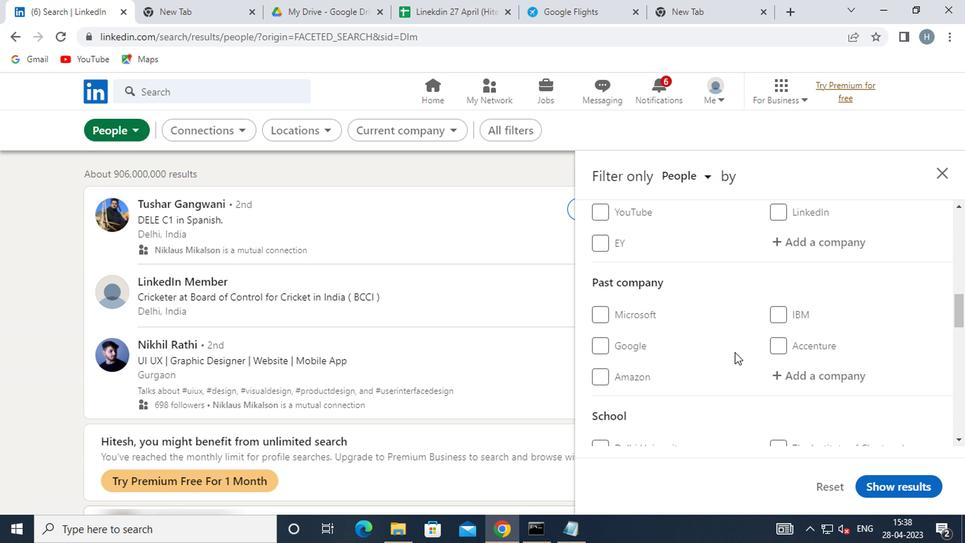 
Action: Mouse scrolled (611, 335) with delta (0, 0)
Screenshot: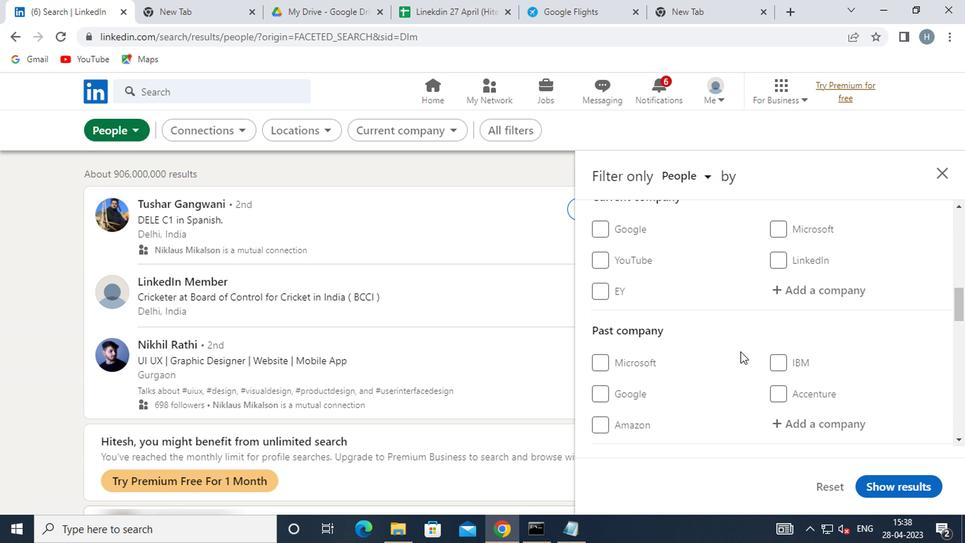 
Action: Mouse moved to (653, 335)
Screenshot: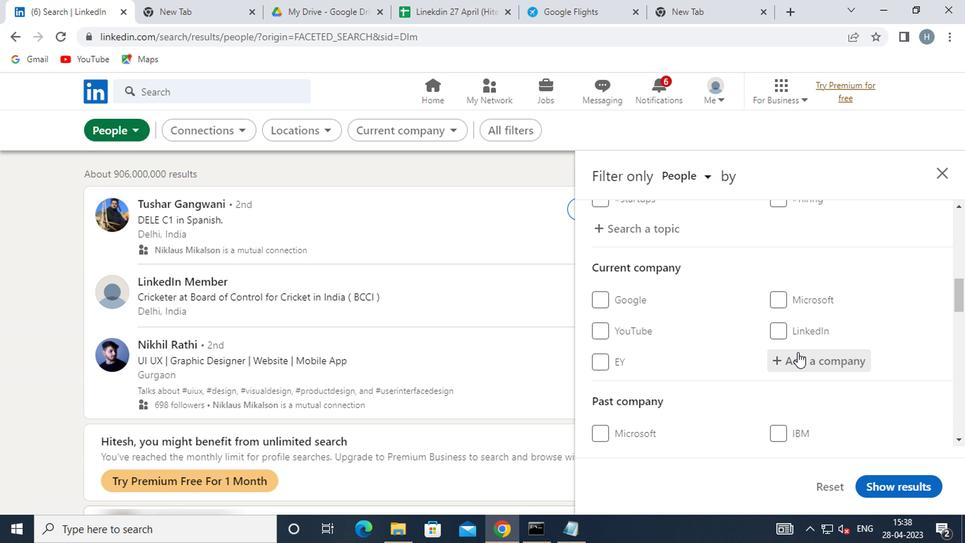
Action: Mouse pressed left at (653, 335)
Screenshot: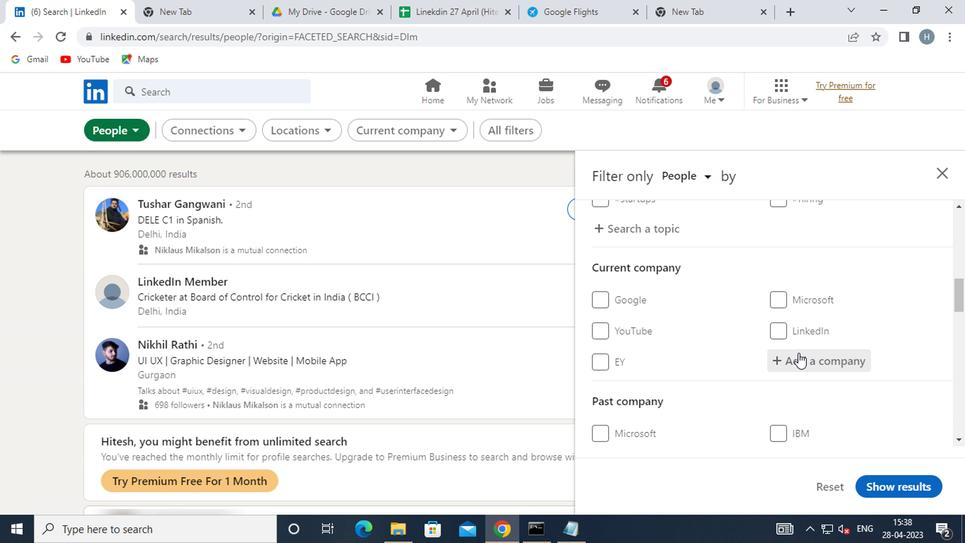 
Action: Mouse moved to (651, 336)
Screenshot: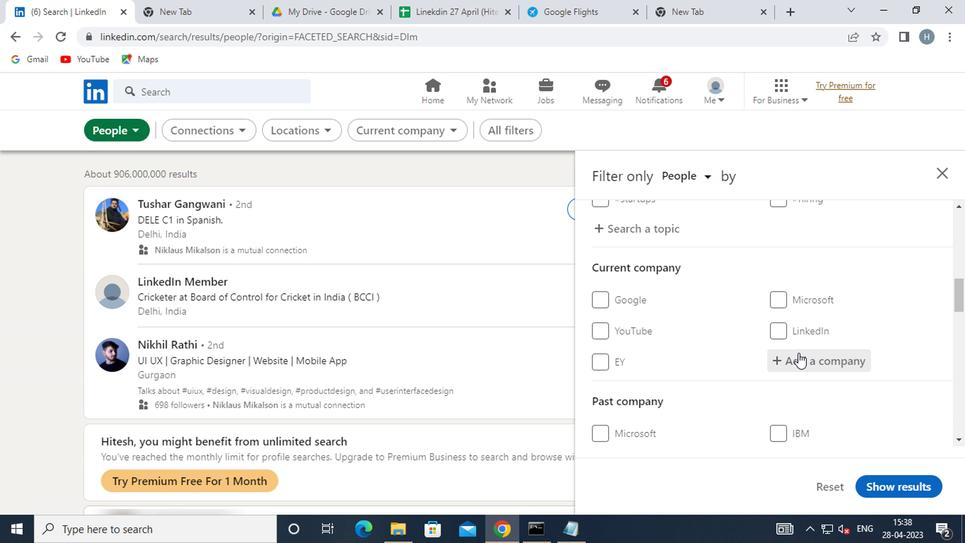 
Action: Key pressed <Key.shift>WESTERN<Key.space><Key.shift>UNO<Key.backspace>ION
Screenshot: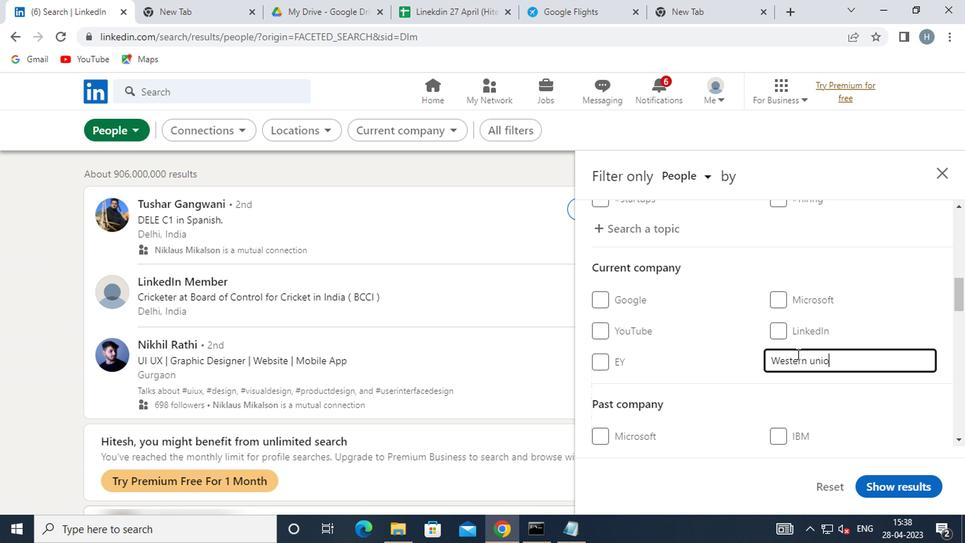 
Action: Mouse moved to (630, 360)
Screenshot: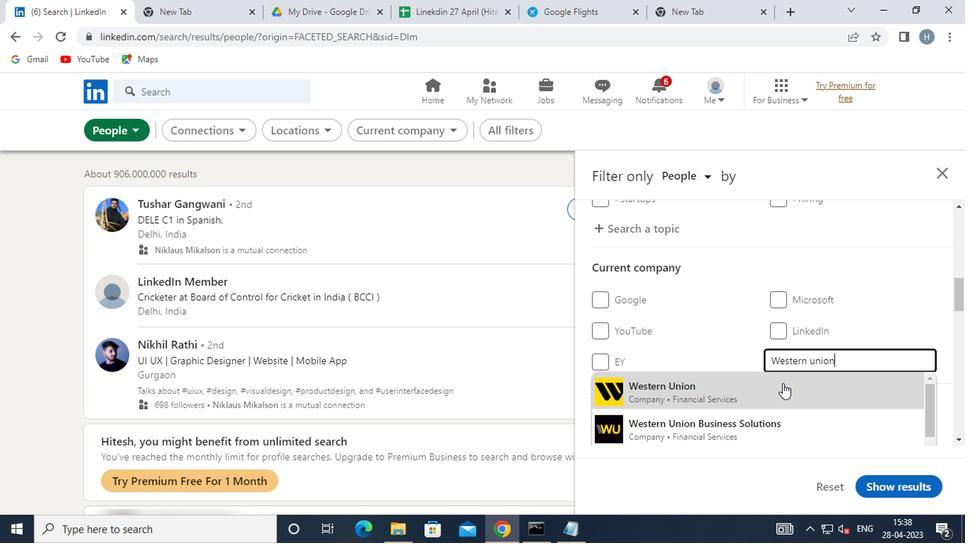 
Action: Mouse pressed left at (630, 360)
Screenshot: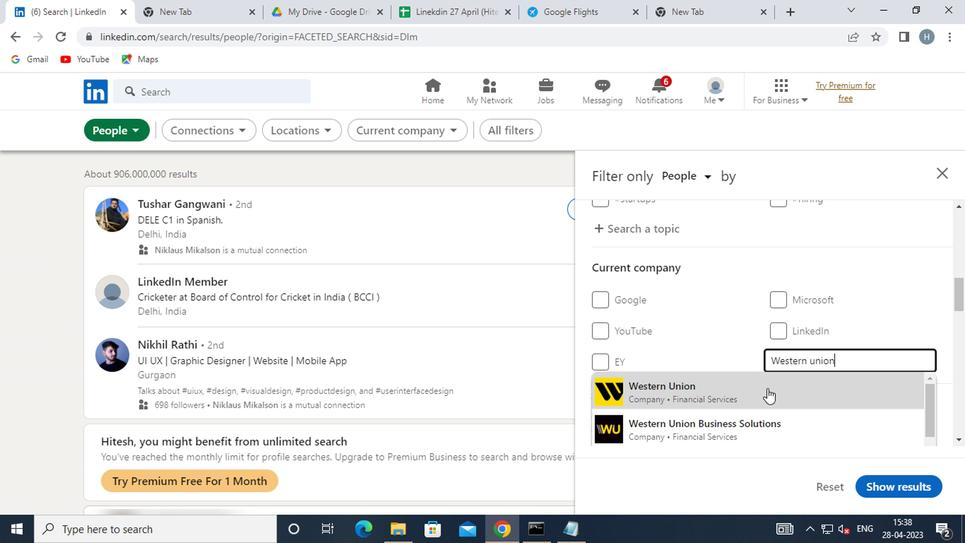 
Action: Mouse moved to (626, 337)
Screenshot: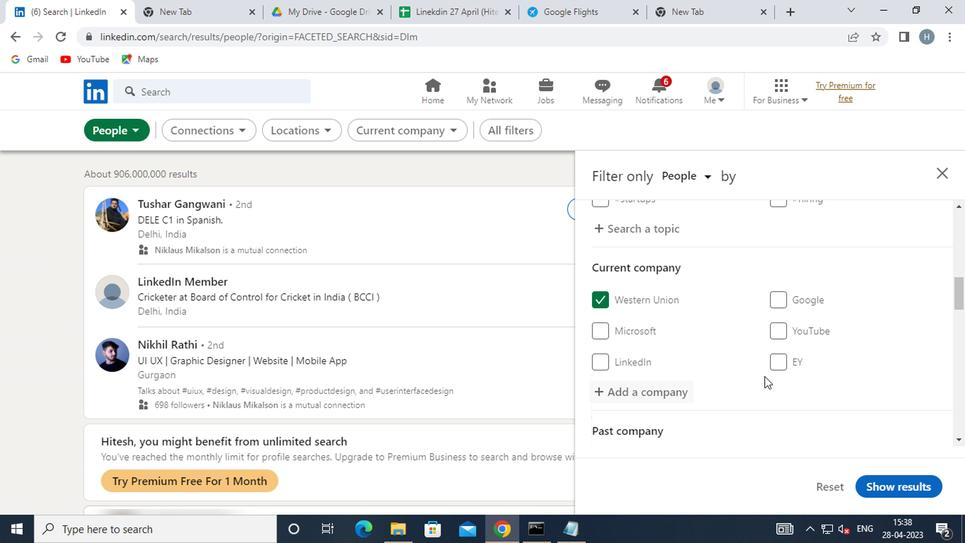 
Action: Mouse scrolled (626, 337) with delta (0, 0)
Screenshot: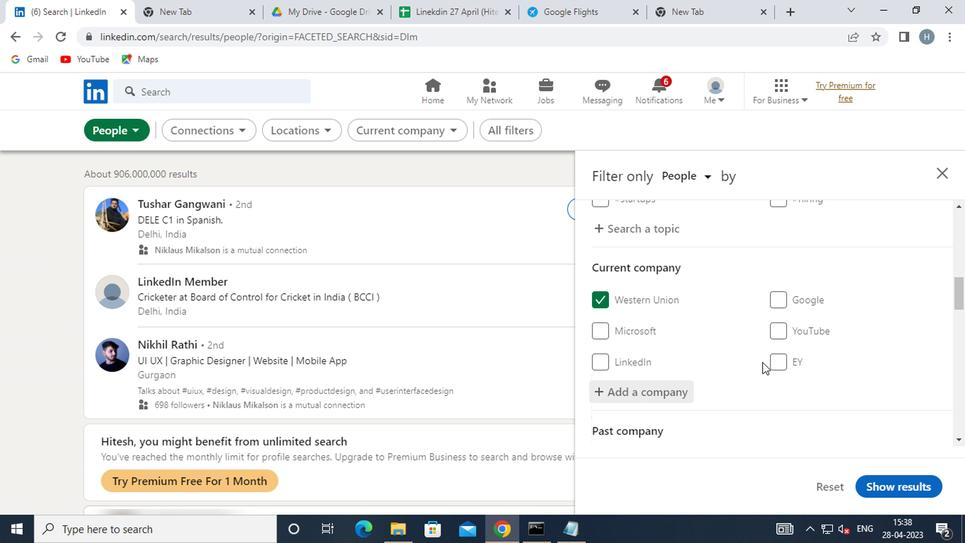 
Action: Mouse scrolled (626, 337) with delta (0, 0)
Screenshot: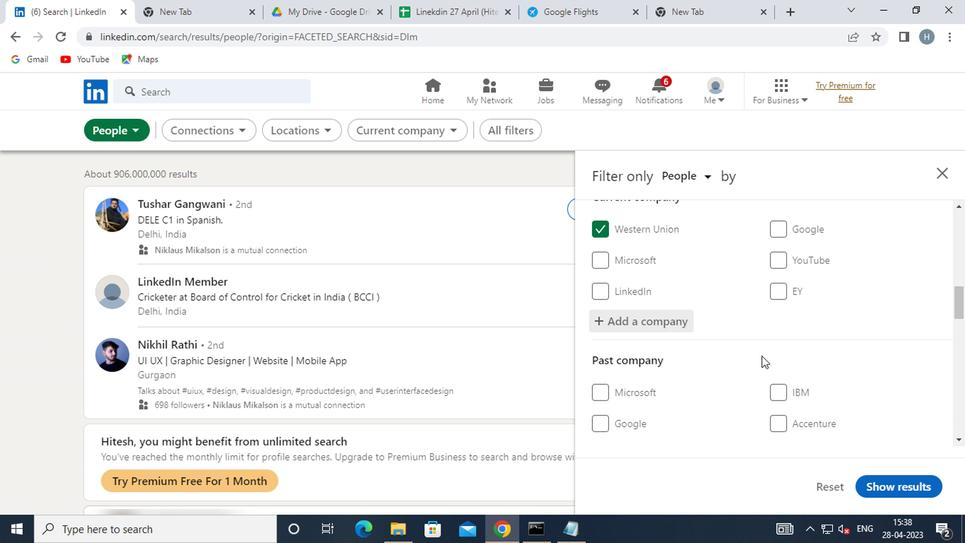 
Action: Mouse moved to (626, 337)
Screenshot: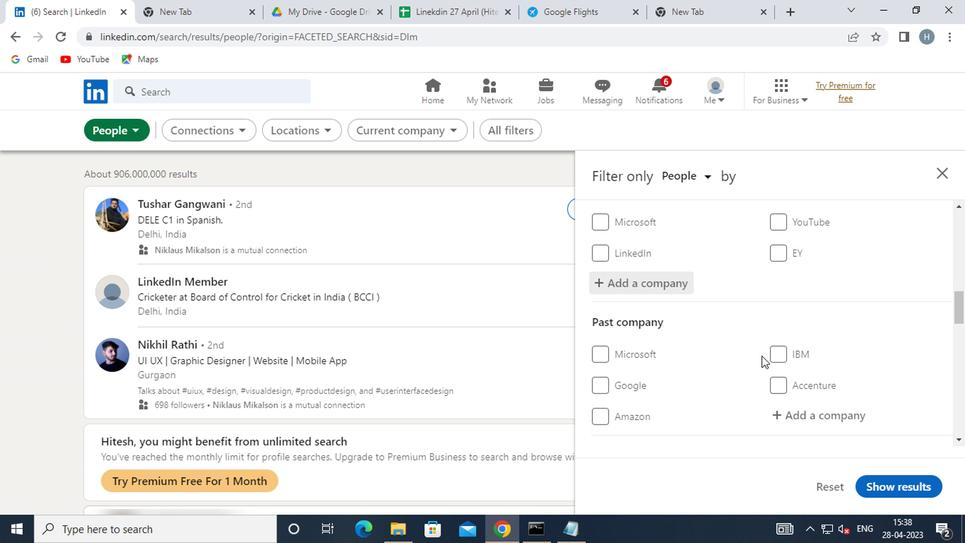 
Action: Mouse scrolled (626, 336) with delta (0, 0)
Screenshot: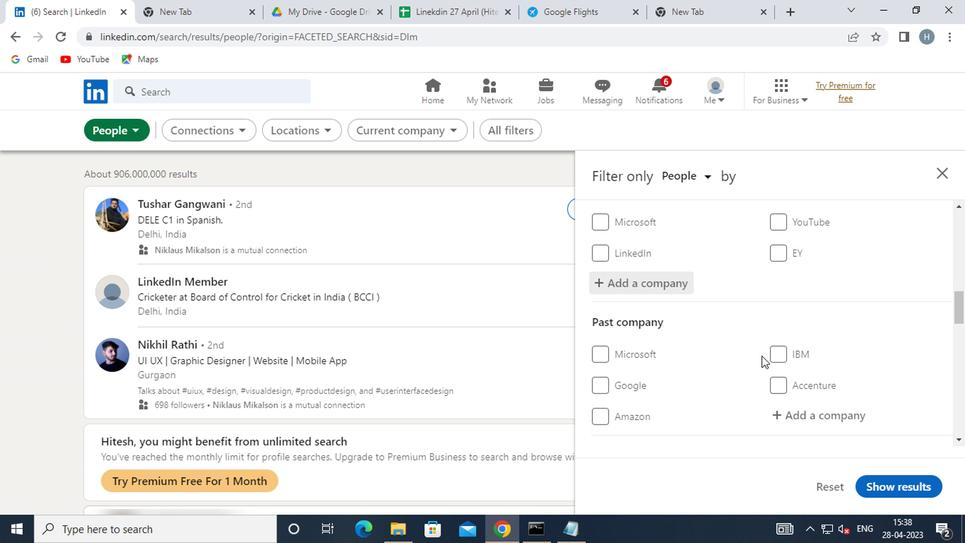 
Action: Mouse moved to (626, 336)
Screenshot: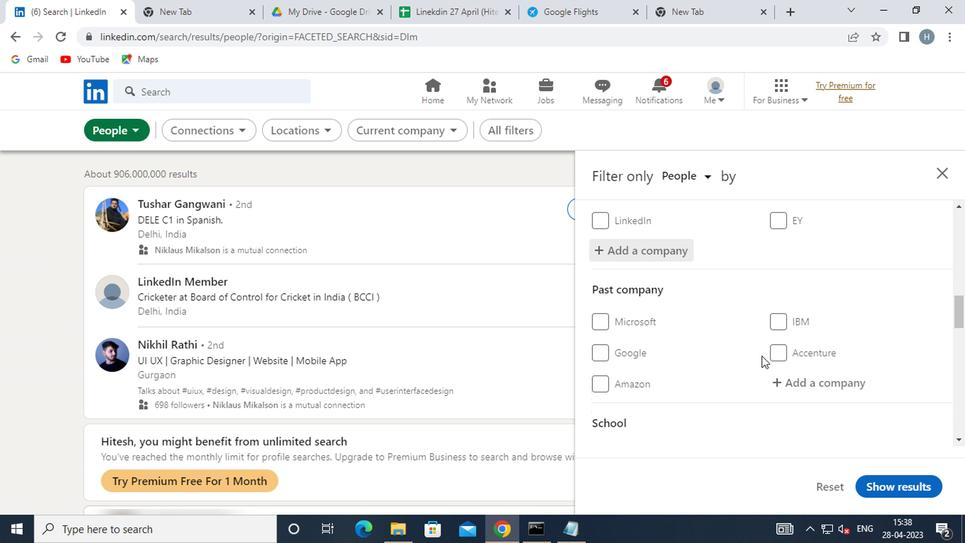 
Action: Mouse scrolled (626, 336) with delta (0, 0)
Screenshot: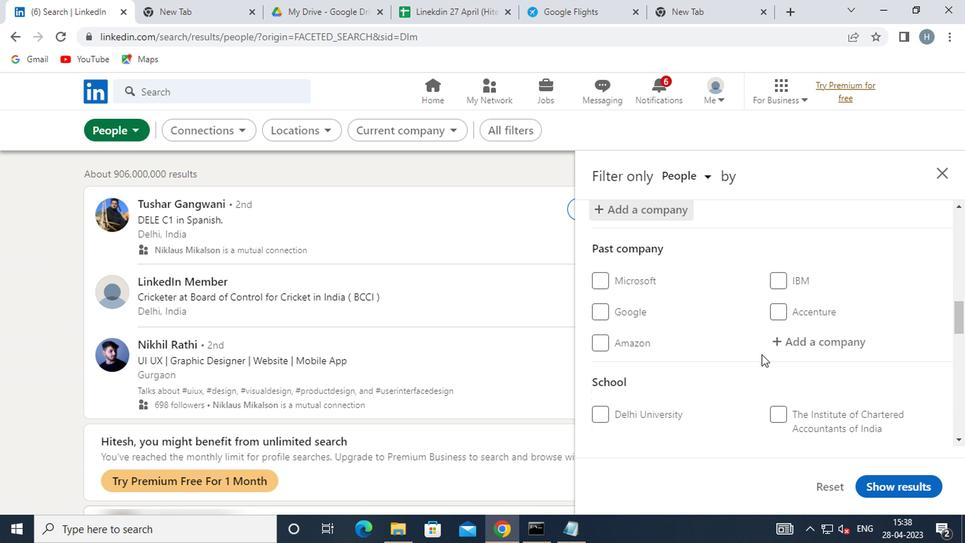 
Action: Mouse moved to (668, 345)
Screenshot: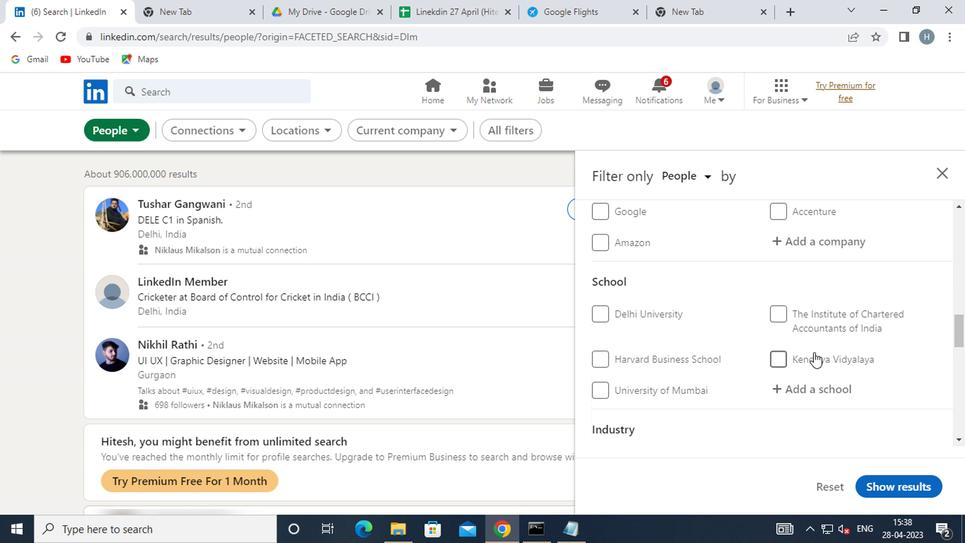 
Action: Mouse scrolled (668, 344) with delta (0, 0)
Screenshot: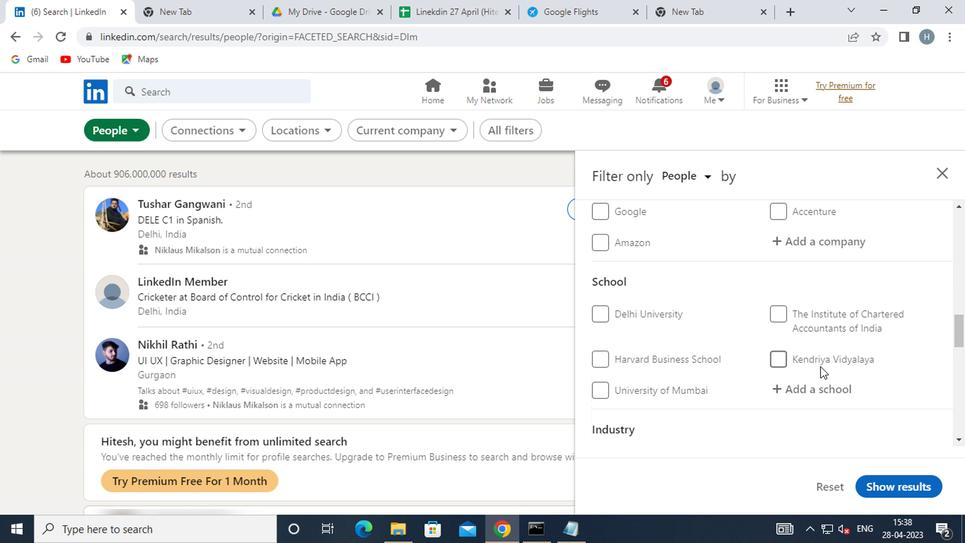 
Action: Mouse moved to (676, 310)
Screenshot: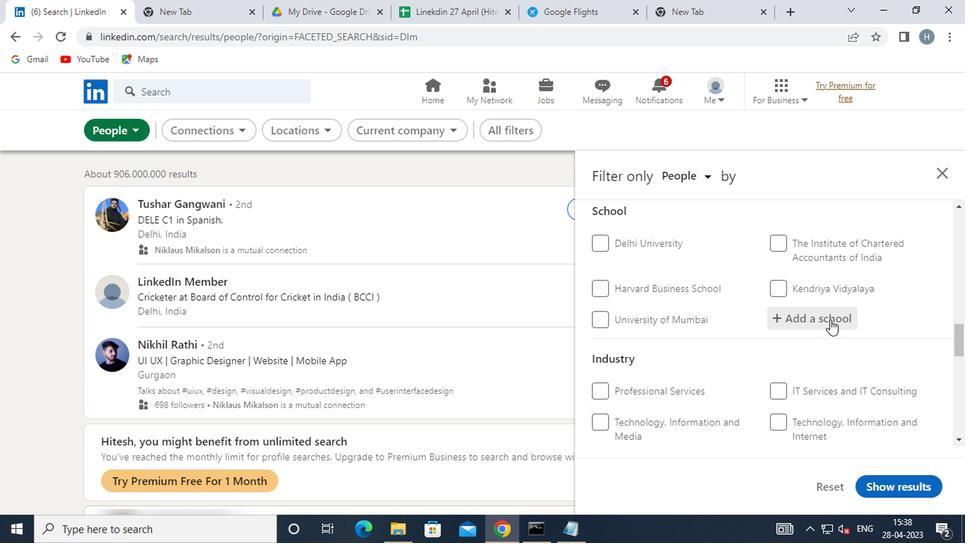 
Action: Mouse pressed left at (676, 310)
Screenshot: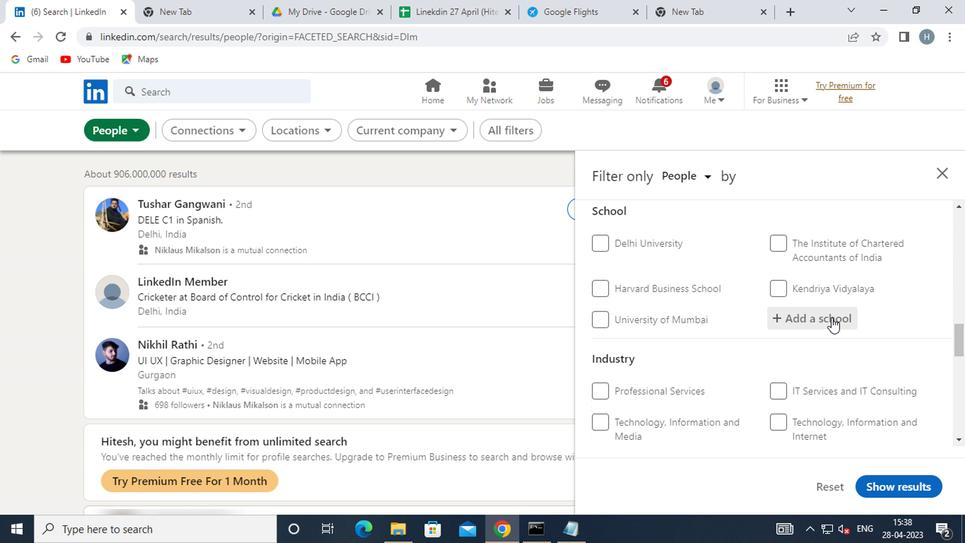 
Action: Key pressed <Key.shift>RAI<Key.space><Key.shift>UNIVER
Screenshot: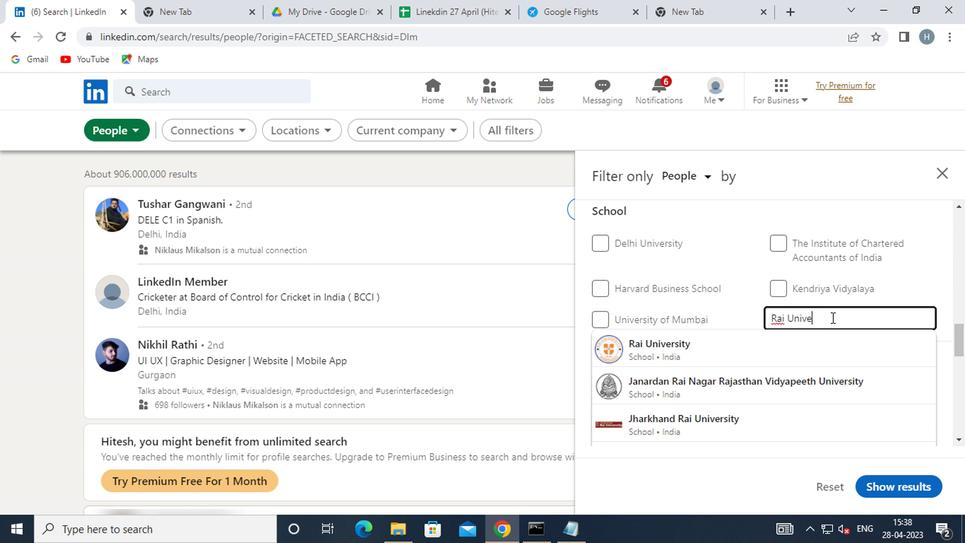 
Action: Mouse moved to (622, 340)
Screenshot: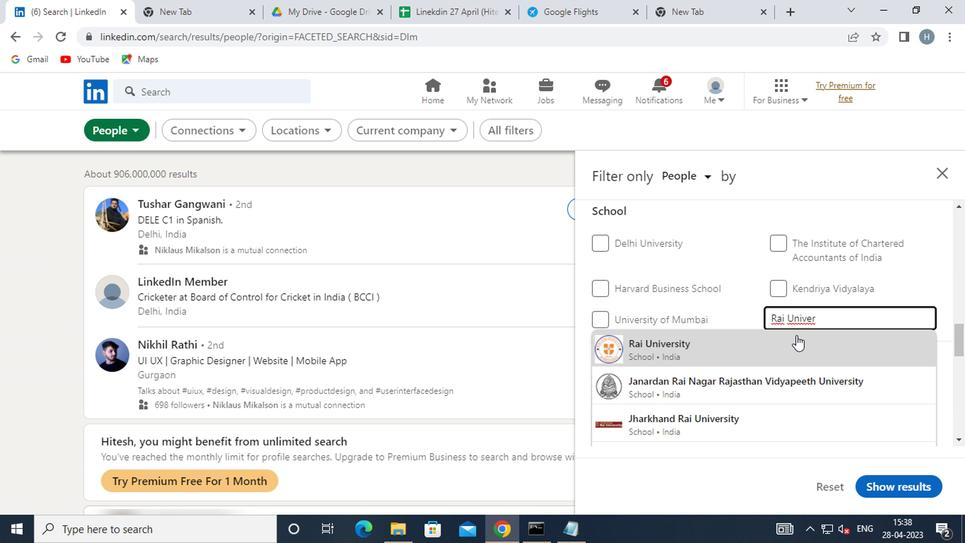 
Action: Mouse pressed left at (622, 340)
Screenshot: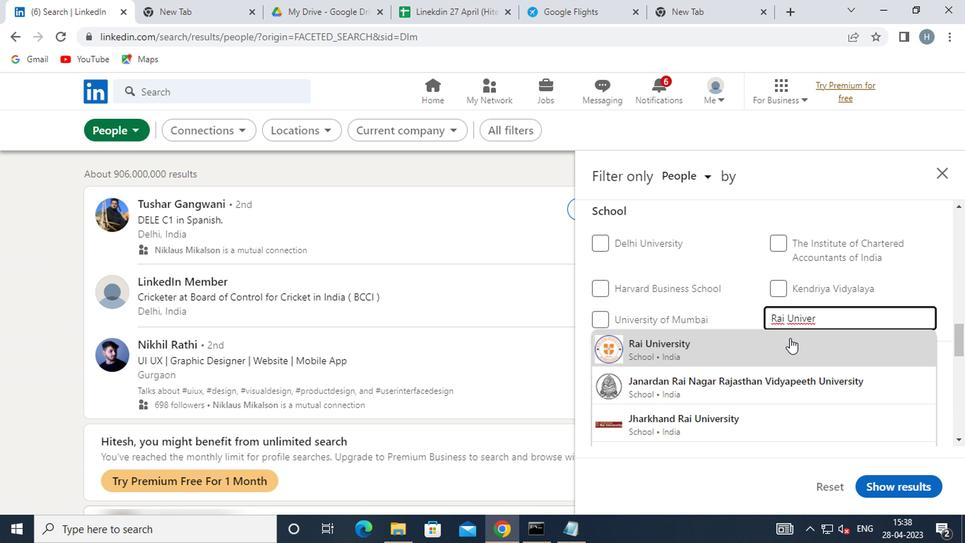 
Action: Mouse moved to (627, 321)
Screenshot: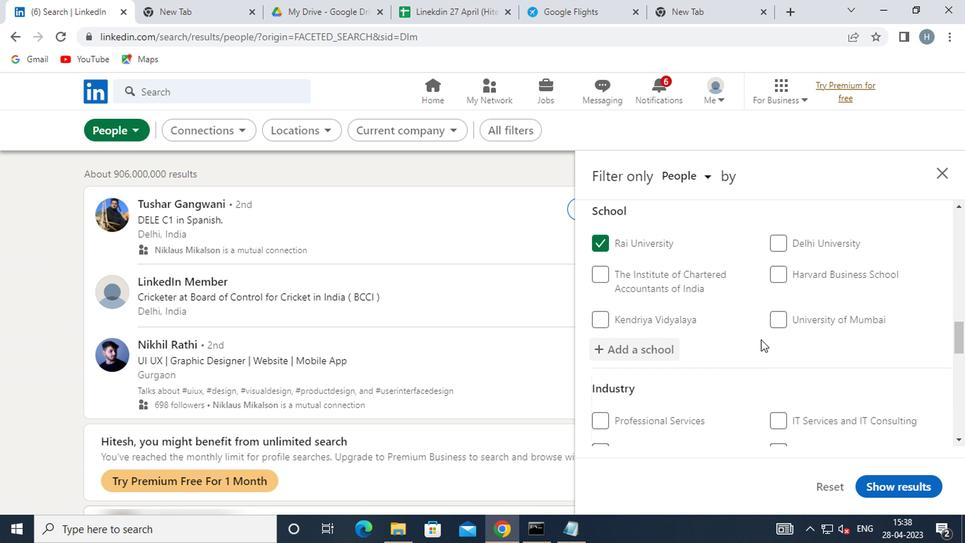 
Action: Mouse scrolled (627, 320) with delta (0, 0)
Screenshot: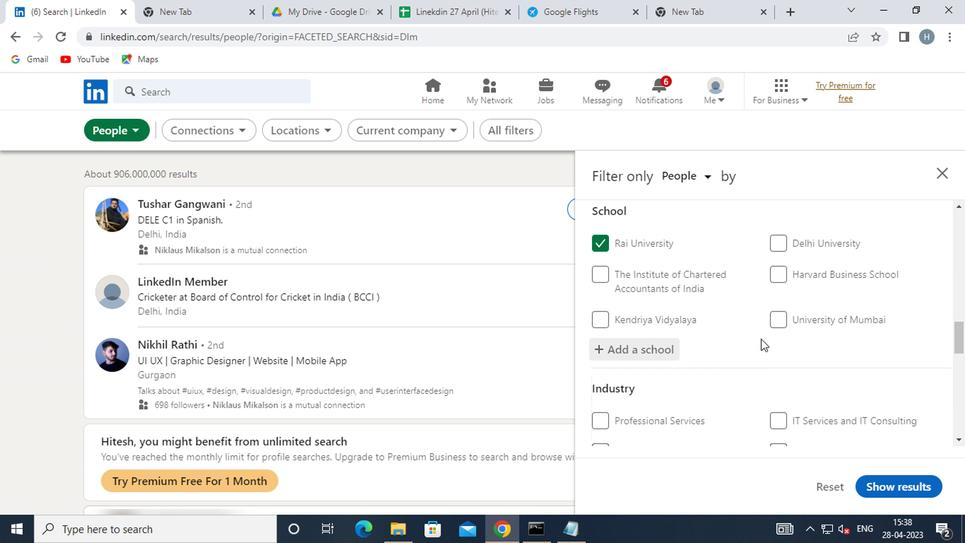 
Action: Mouse moved to (627, 320)
Screenshot: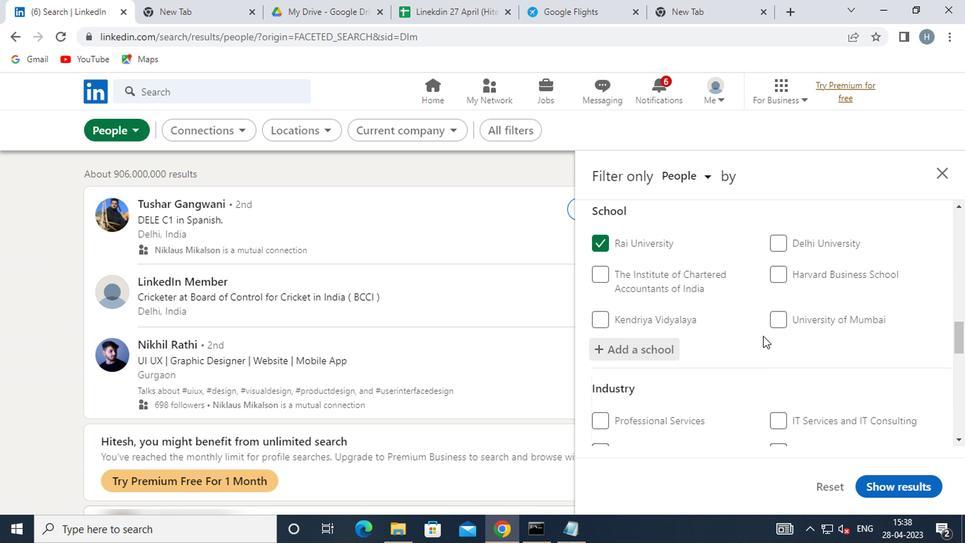 
Action: Mouse scrolled (627, 320) with delta (0, 0)
Screenshot: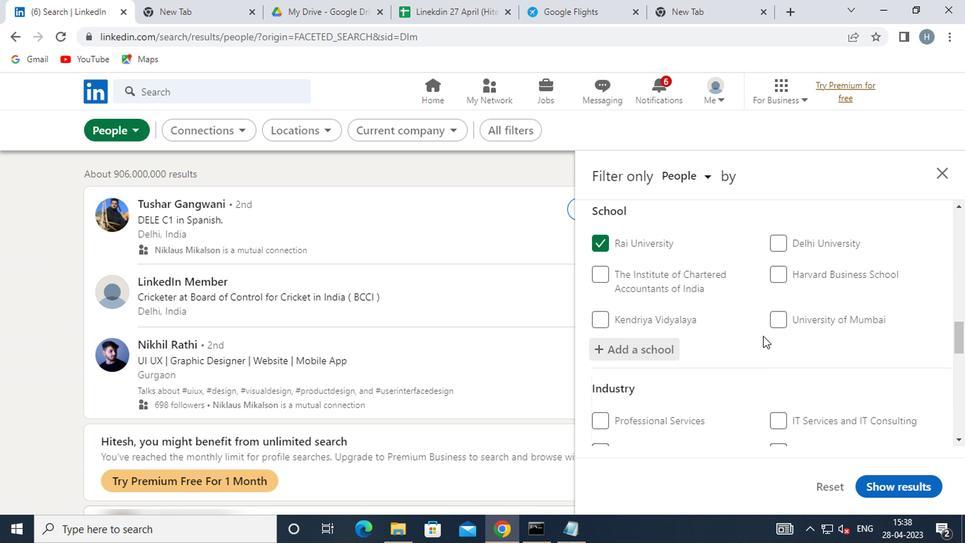 
Action: Mouse moved to (627, 317)
Screenshot: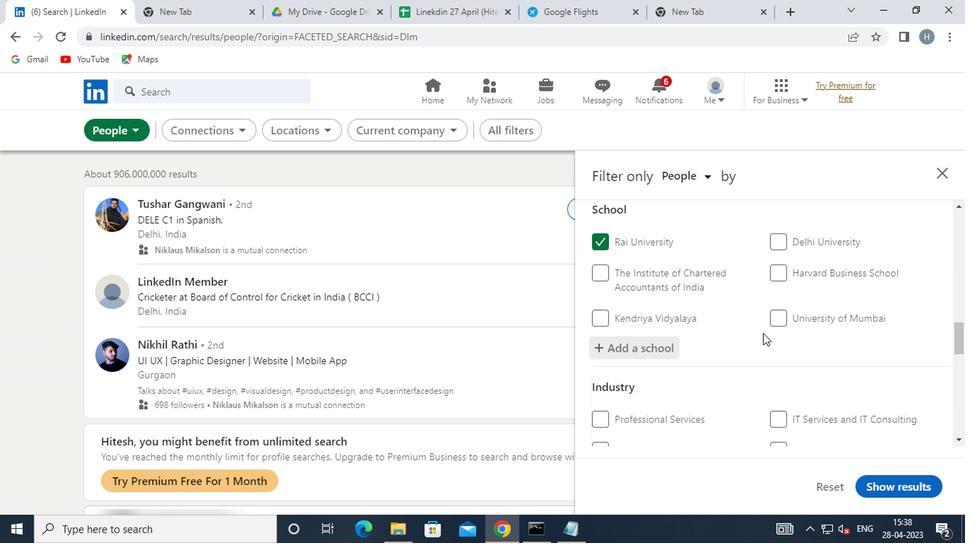 
Action: Mouse scrolled (627, 317) with delta (0, 0)
Screenshot: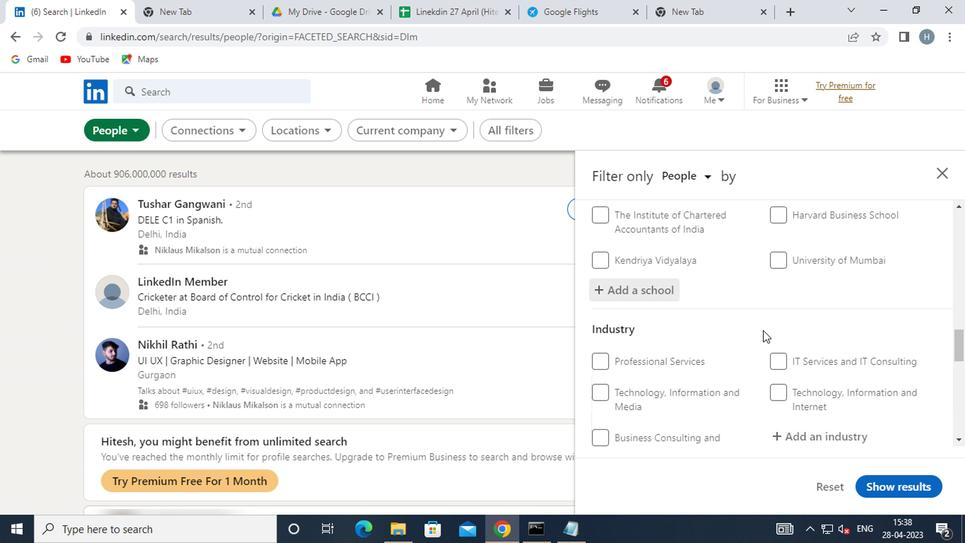 
Action: Mouse moved to (668, 283)
Screenshot: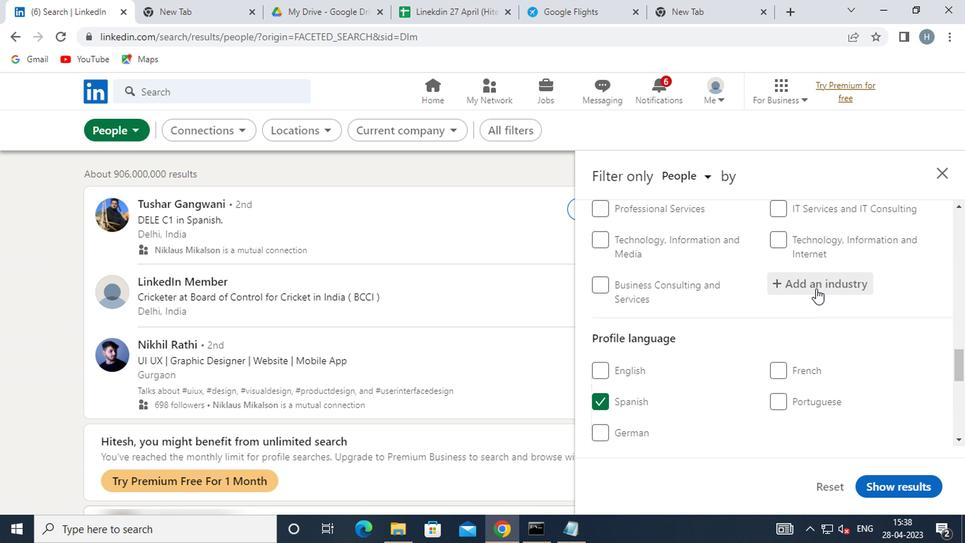 
Action: Mouse pressed left at (668, 283)
Screenshot: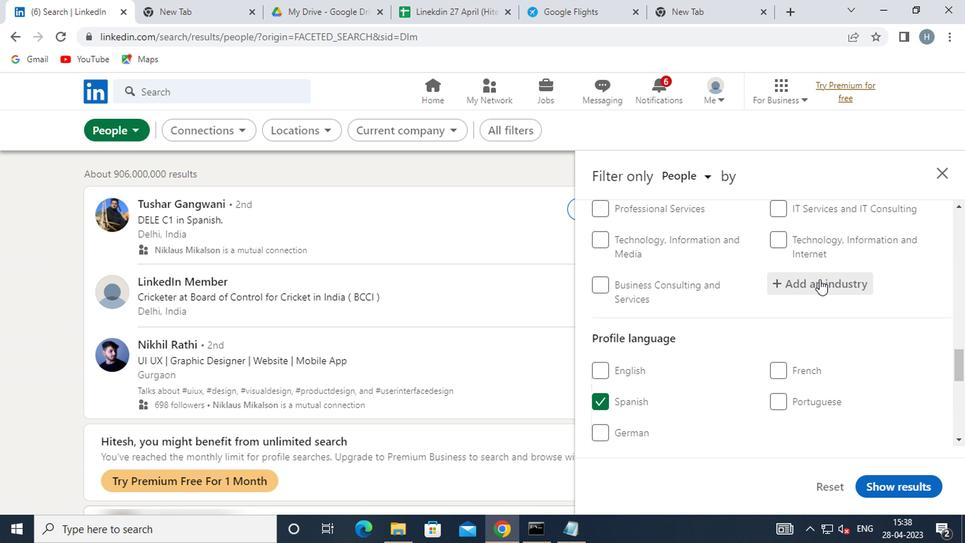 
Action: Key pressed <Key.shift>WHOLESALE<Key.space><Key.shift>PH
Screenshot: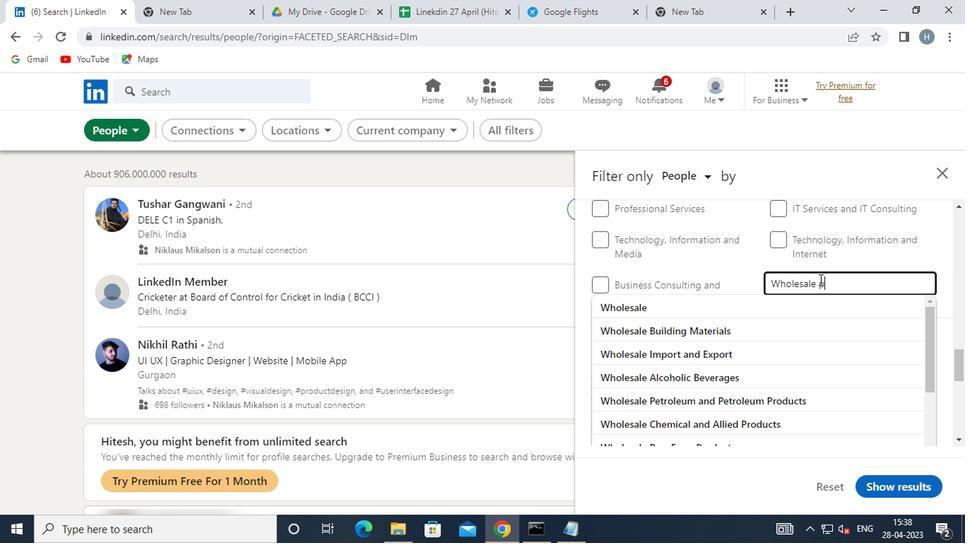 
Action: Mouse moved to (655, 296)
Screenshot: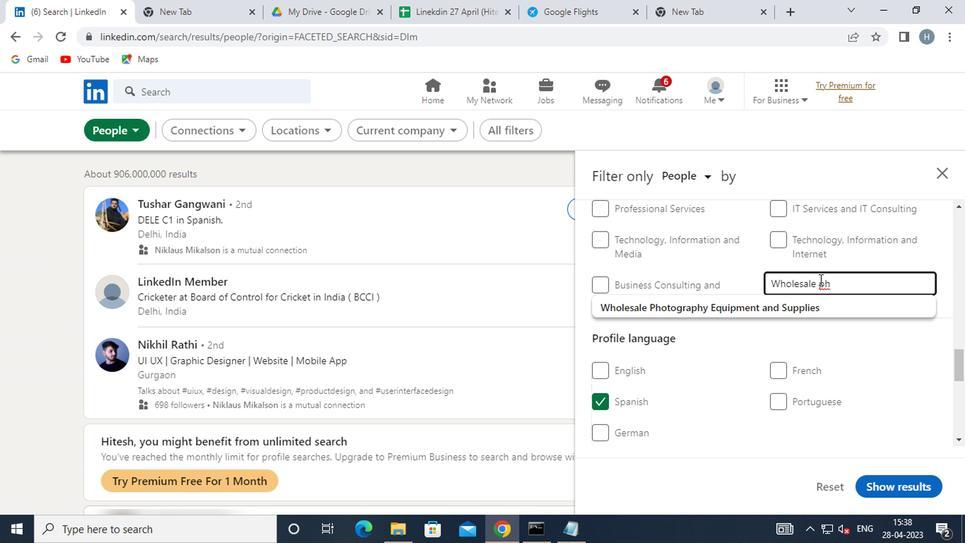 
Action: Mouse pressed left at (655, 296)
Screenshot: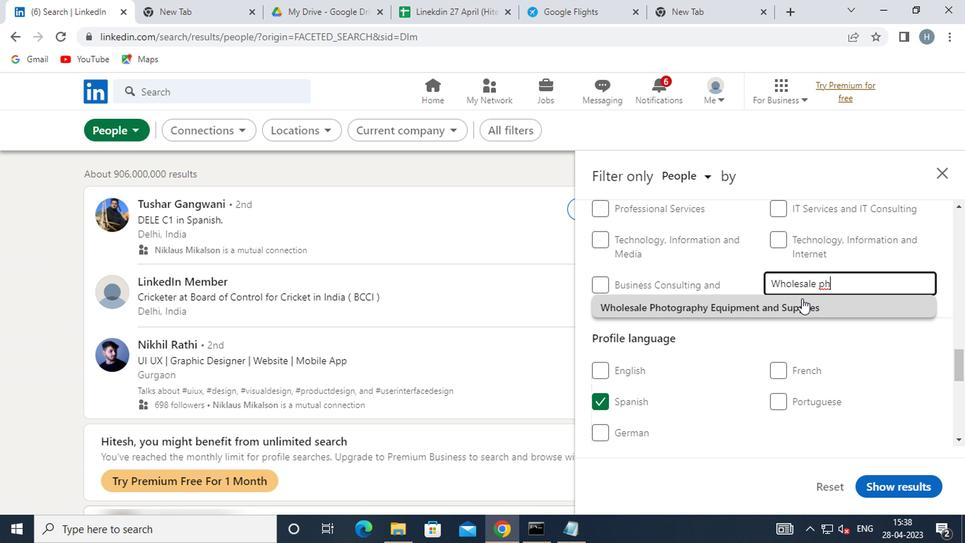
Action: Mouse moved to (647, 300)
Screenshot: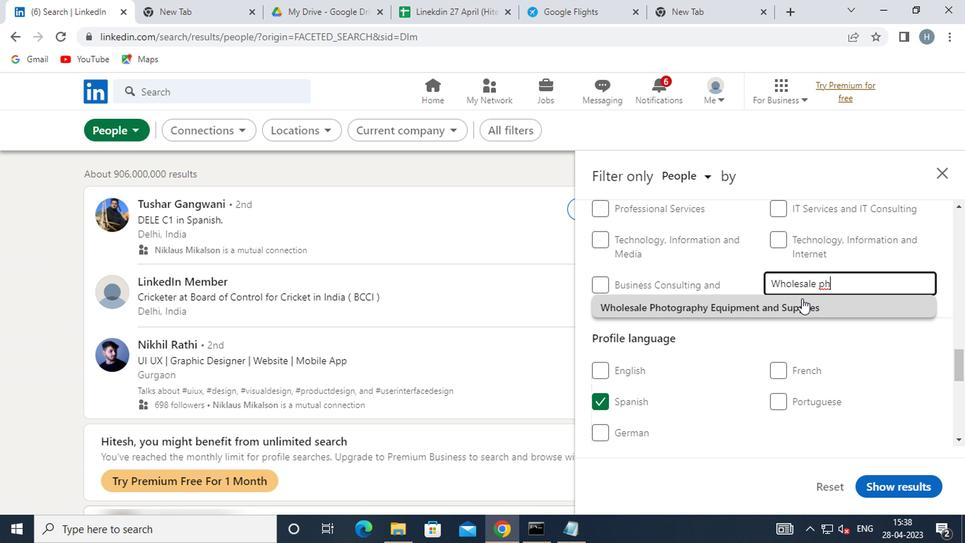 
Action: Mouse scrolled (647, 300) with delta (0, 0)
Screenshot: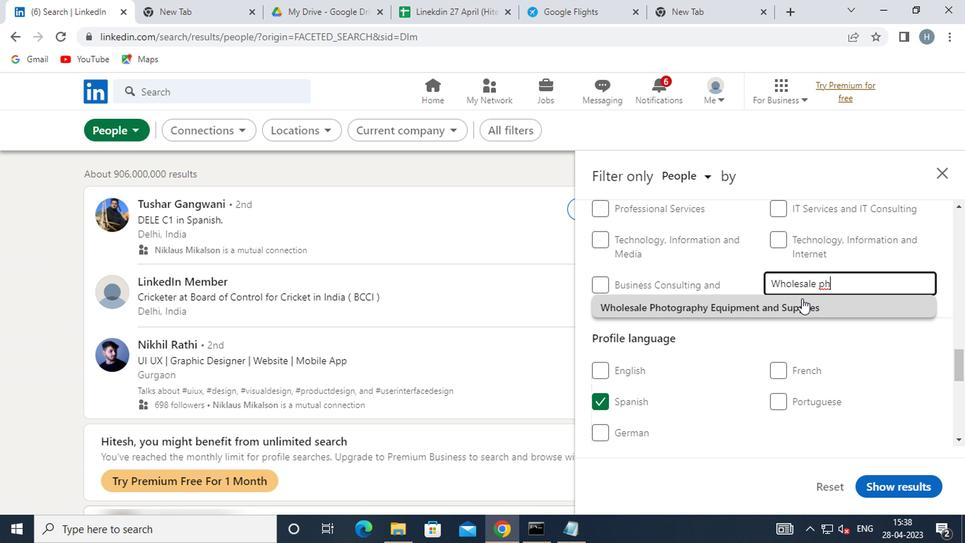 
Action: Mouse moved to (643, 303)
Screenshot: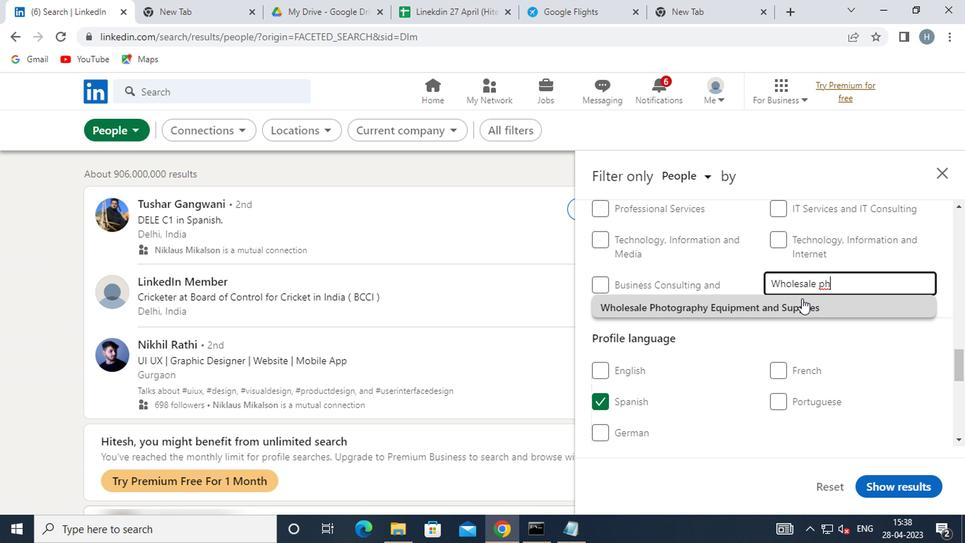 
Action: Mouse scrolled (643, 302) with delta (0, 0)
Screenshot: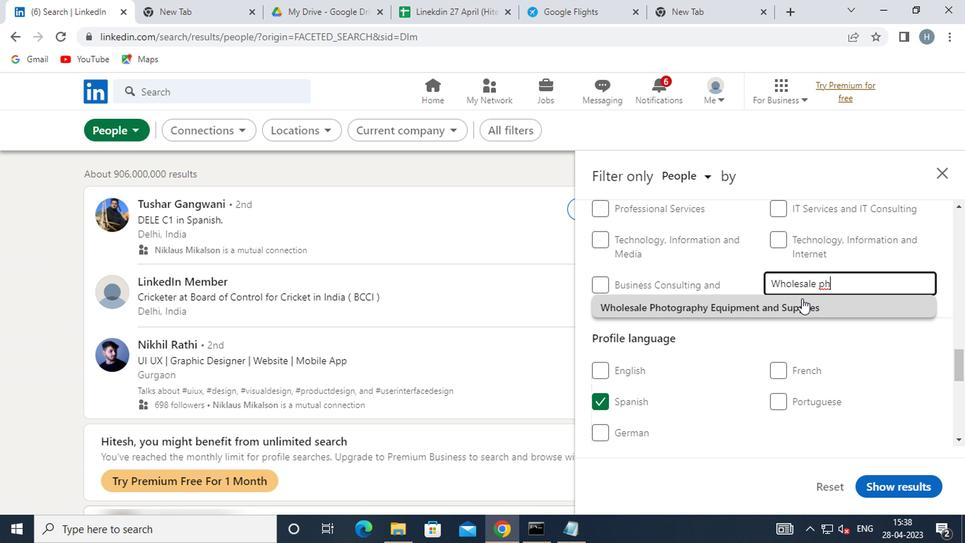 
Action: Mouse scrolled (643, 302) with delta (0, 0)
Screenshot: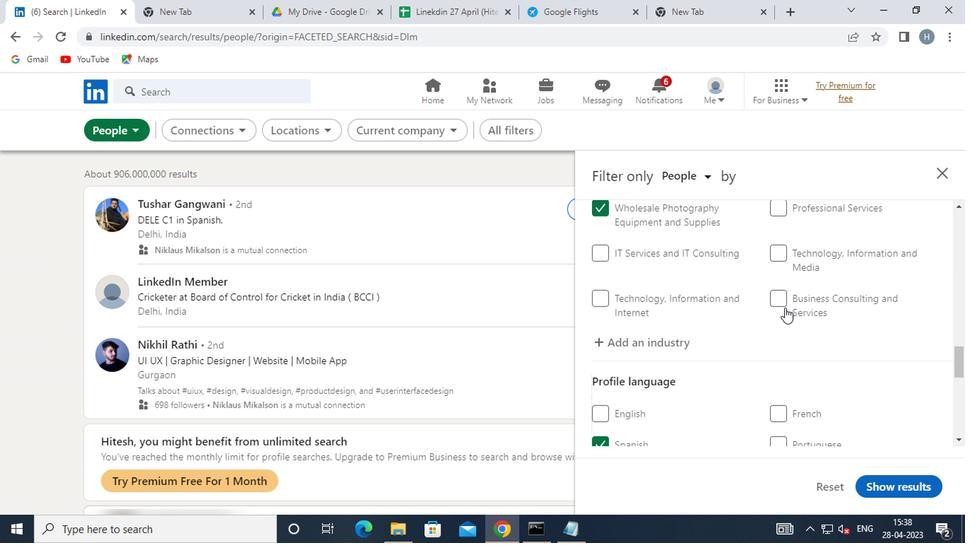 
Action: Mouse scrolled (643, 302) with delta (0, 0)
Screenshot: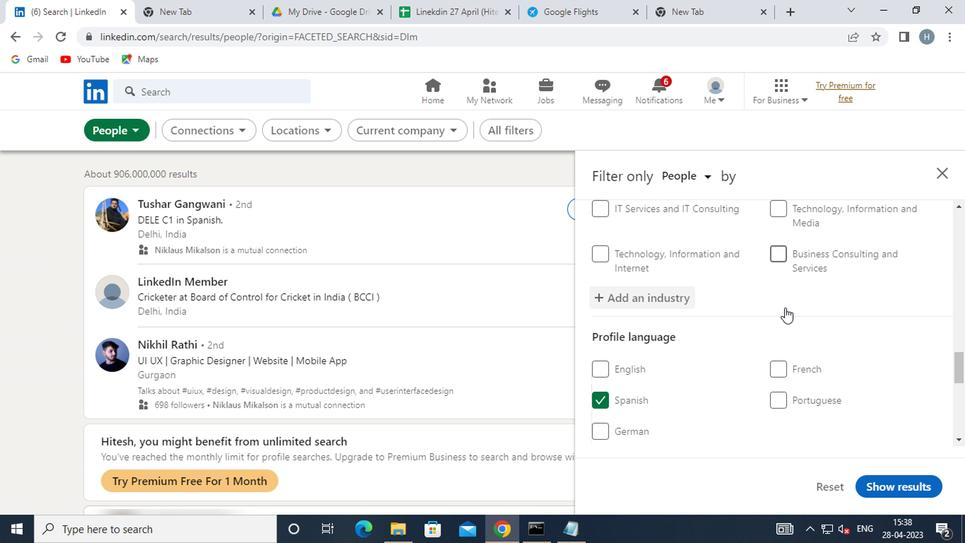 
Action: Mouse moved to (642, 303)
Screenshot: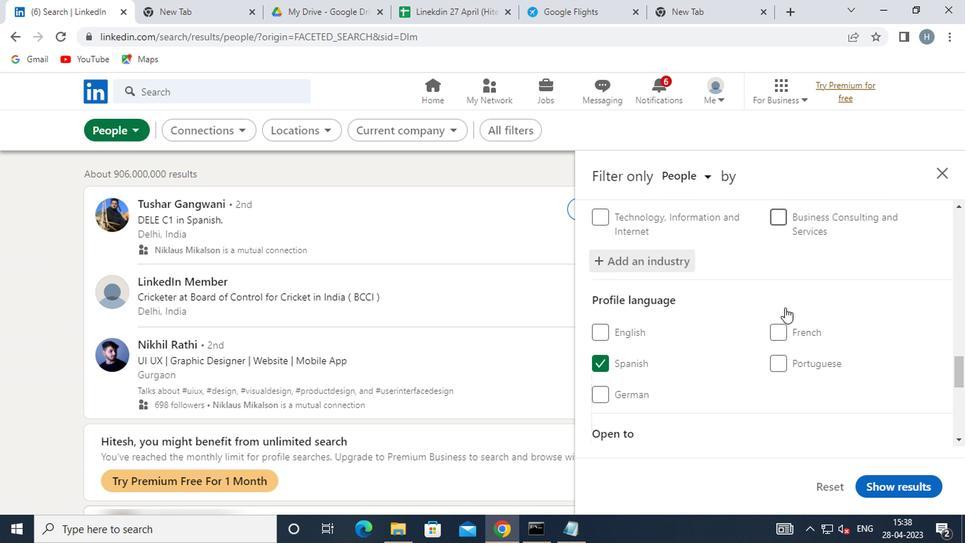 
Action: Mouse scrolled (642, 302) with delta (0, 0)
Screenshot: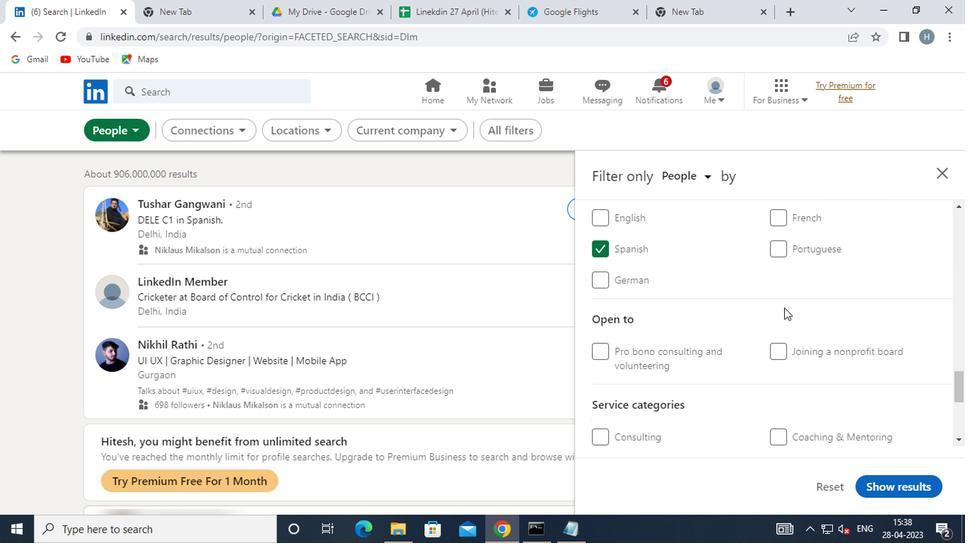 
Action: Mouse moved to (654, 324)
Screenshot: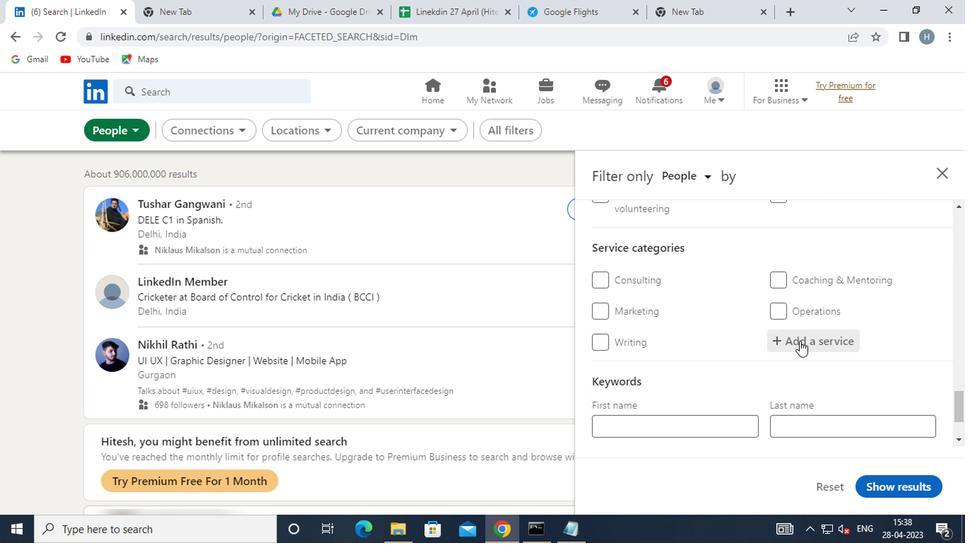 
Action: Mouse pressed left at (654, 324)
Screenshot: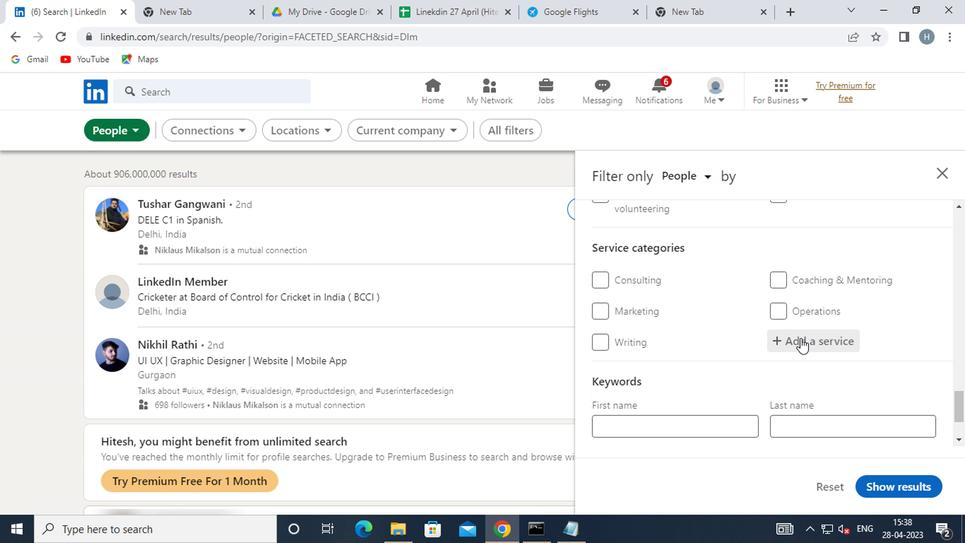 
Action: Key pressed <Key.shift>GROWTH
Screenshot: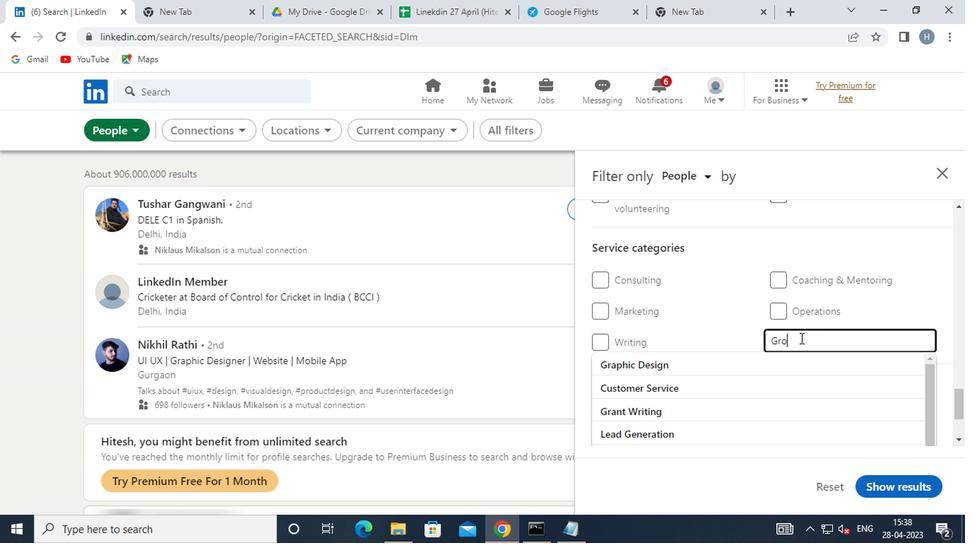
Action: Mouse moved to (665, 341)
Screenshot: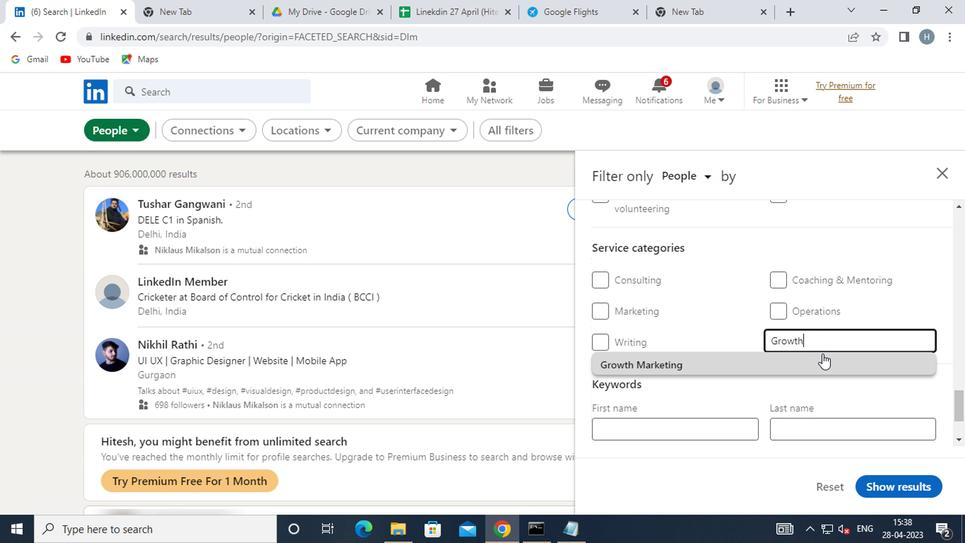 
Action: Mouse pressed left at (665, 341)
Screenshot: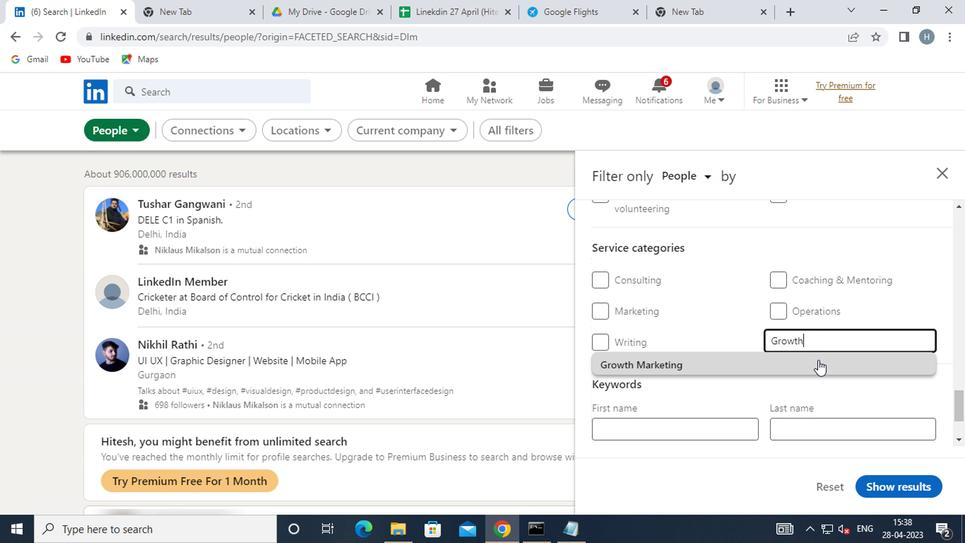 
Action: Mouse moved to (625, 344)
Screenshot: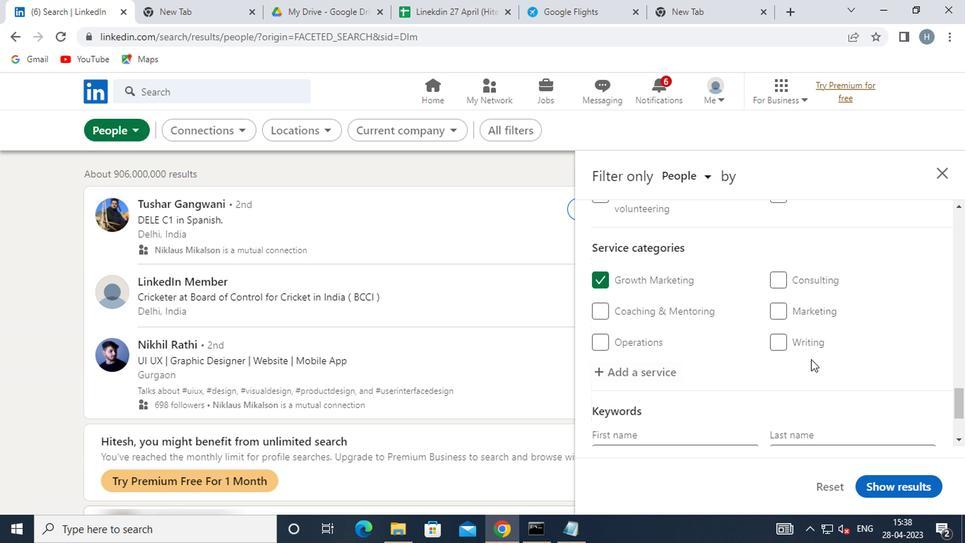 
Action: Mouse scrolled (625, 344) with delta (0, 0)
Screenshot: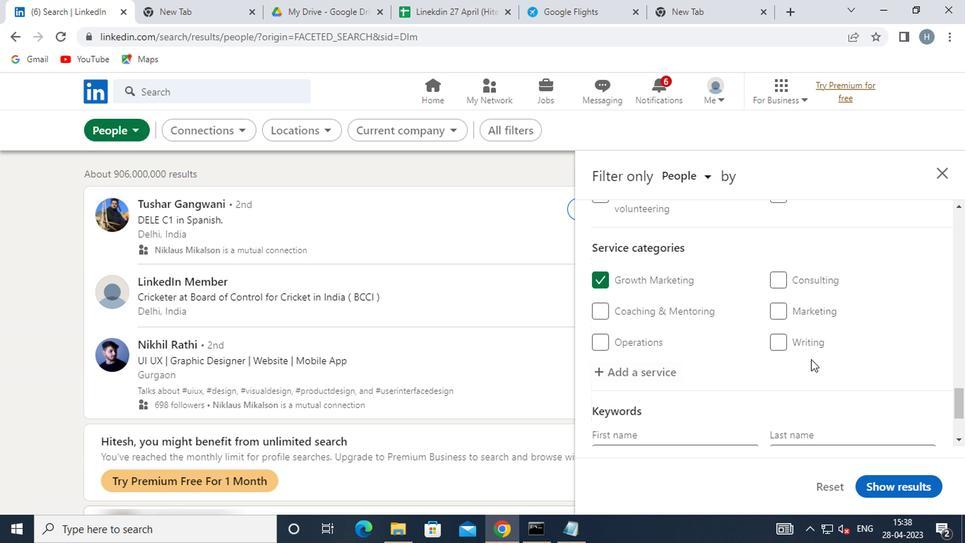 
Action: Mouse moved to (625, 345)
Screenshot: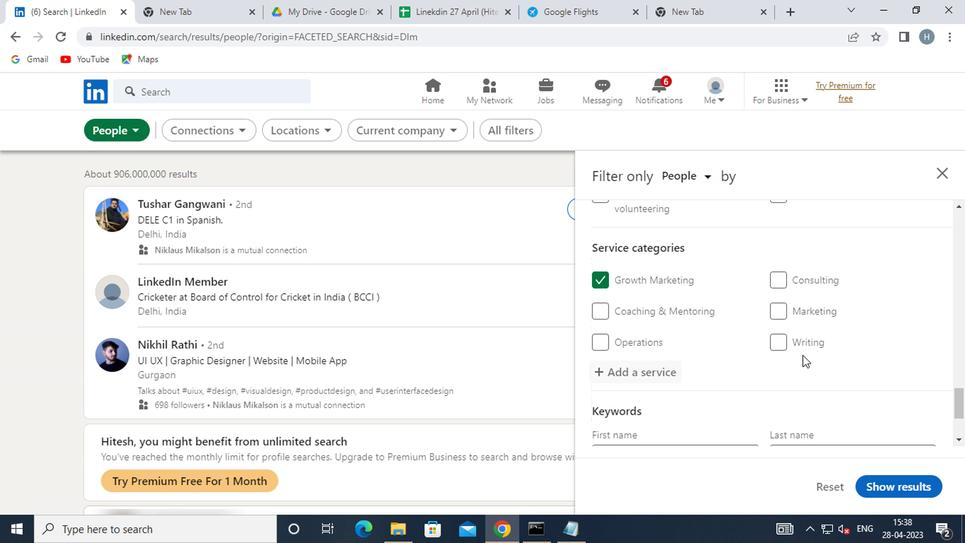 
Action: Mouse scrolled (625, 344) with delta (0, 0)
Screenshot: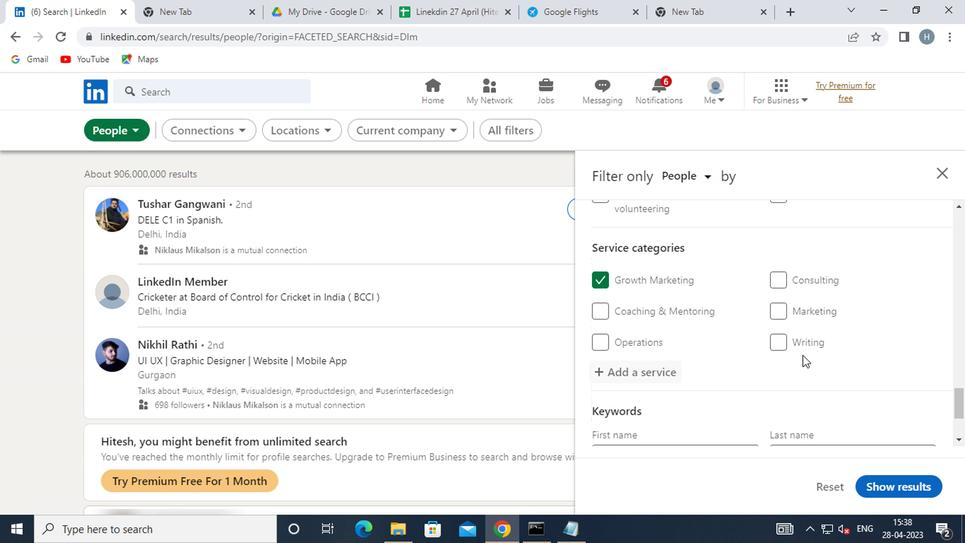 
Action: Mouse moved to (625, 346)
Screenshot: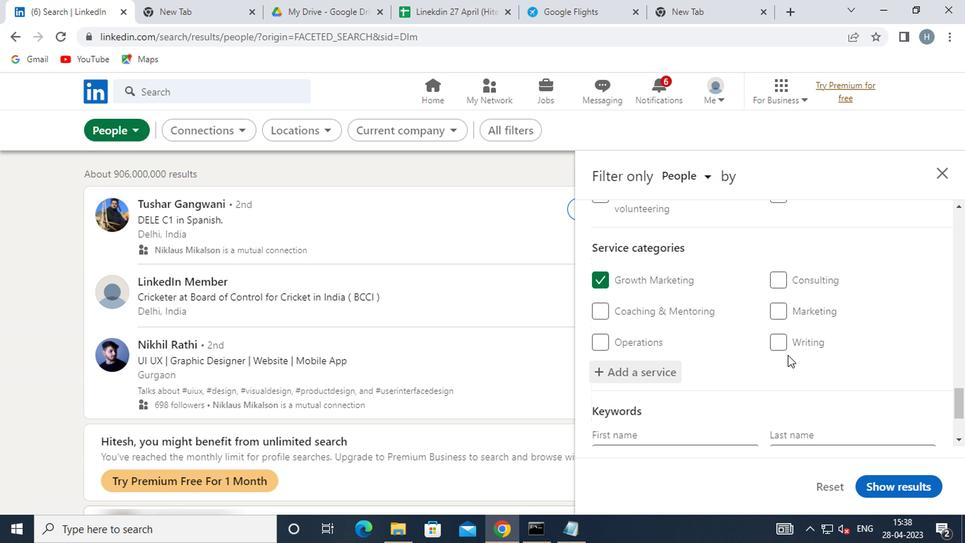 
Action: Mouse scrolled (625, 345) with delta (0, 0)
Screenshot: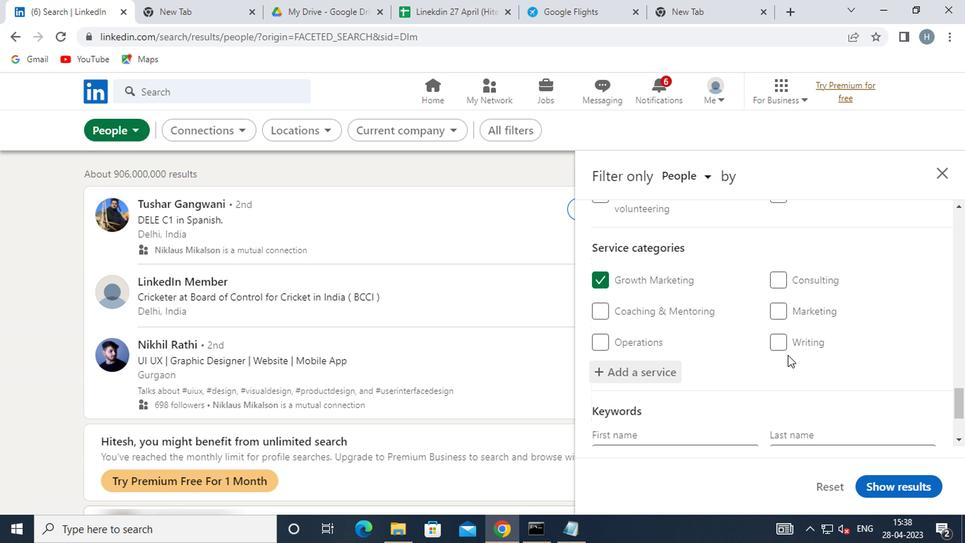 
Action: Mouse moved to (624, 346)
Screenshot: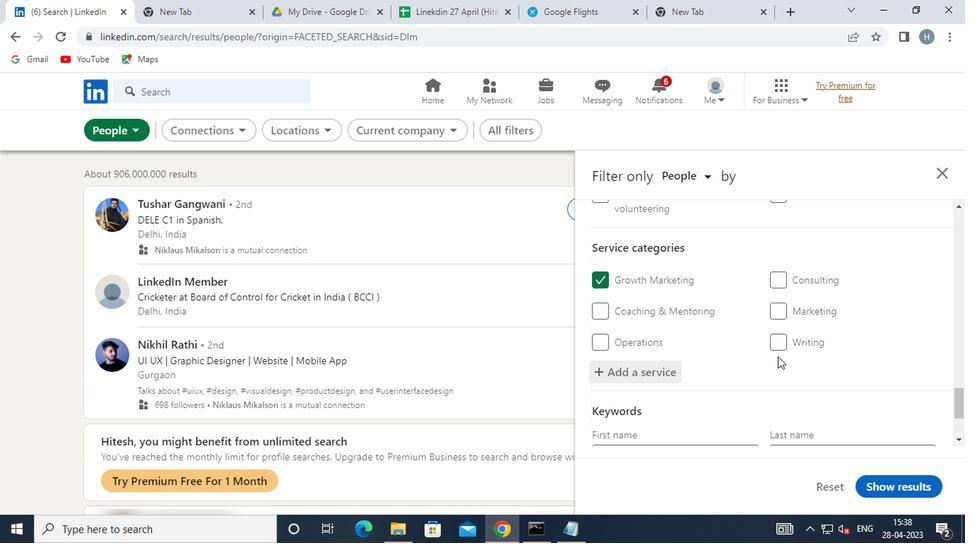 
Action: Mouse scrolled (624, 345) with delta (0, 0)
Screenshot: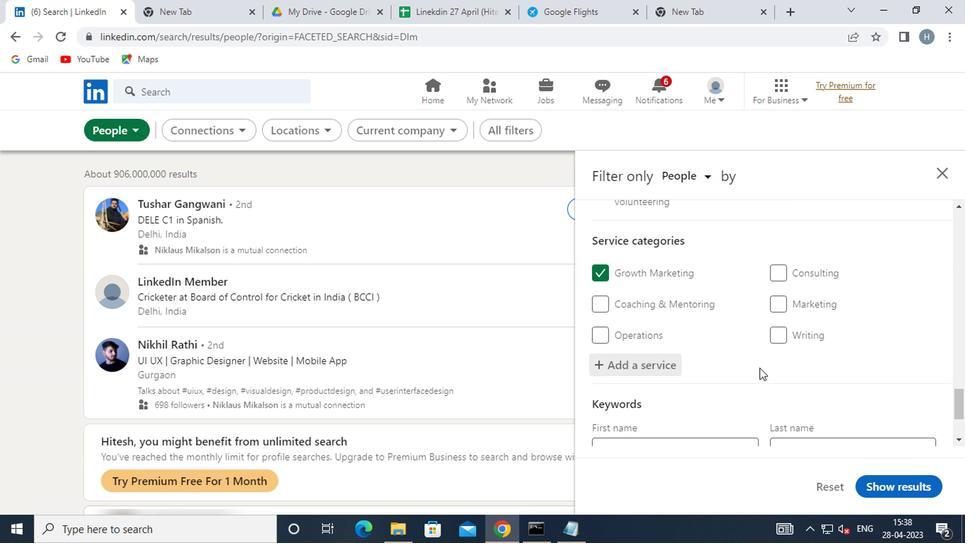 
Action: Mouse scrolled (624, 345) with delta (0, 0)
Screenshot: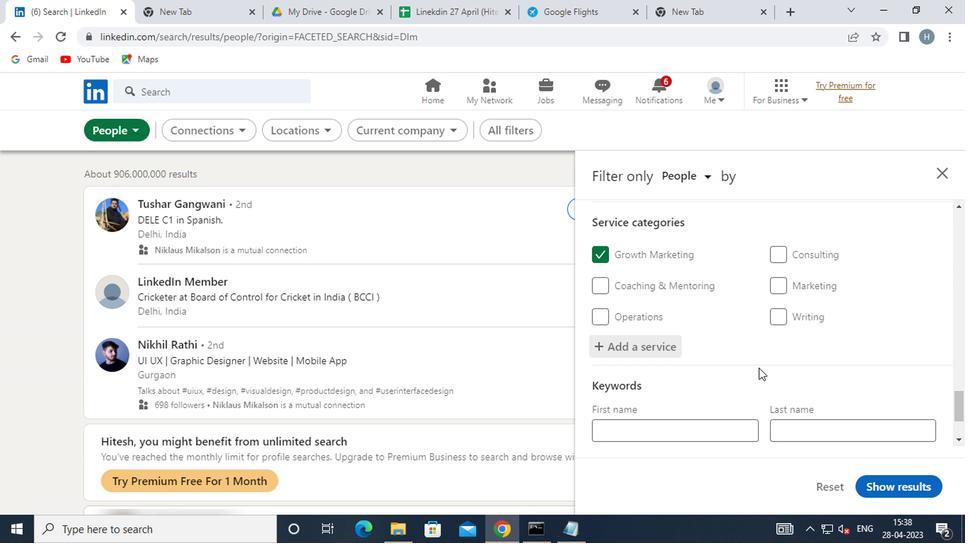 
Action: Mouse moved to (611, 348)
Screenshot: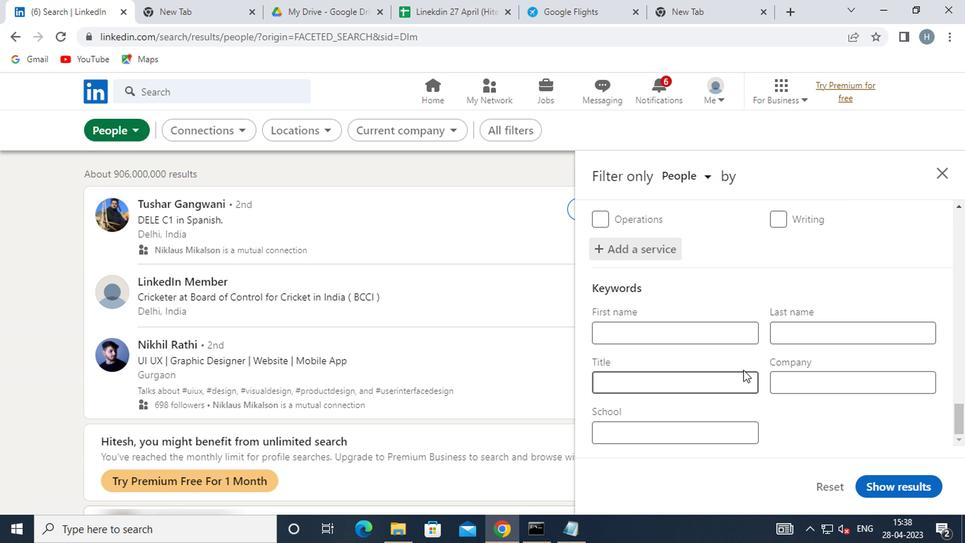 
Action: Mouse pressed left at (611, 348)
Screenshot: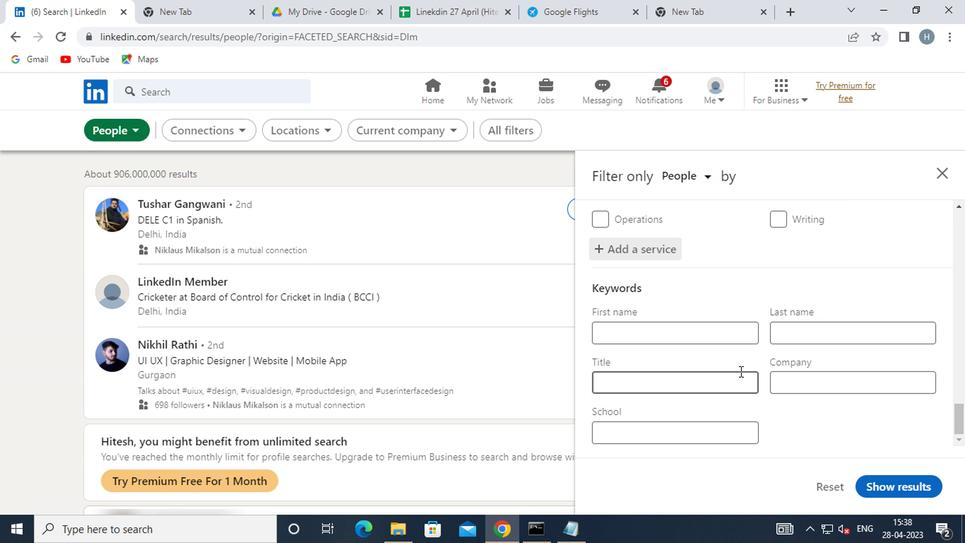 
Action: Key pressed <Key.shift>AS
Screenshot: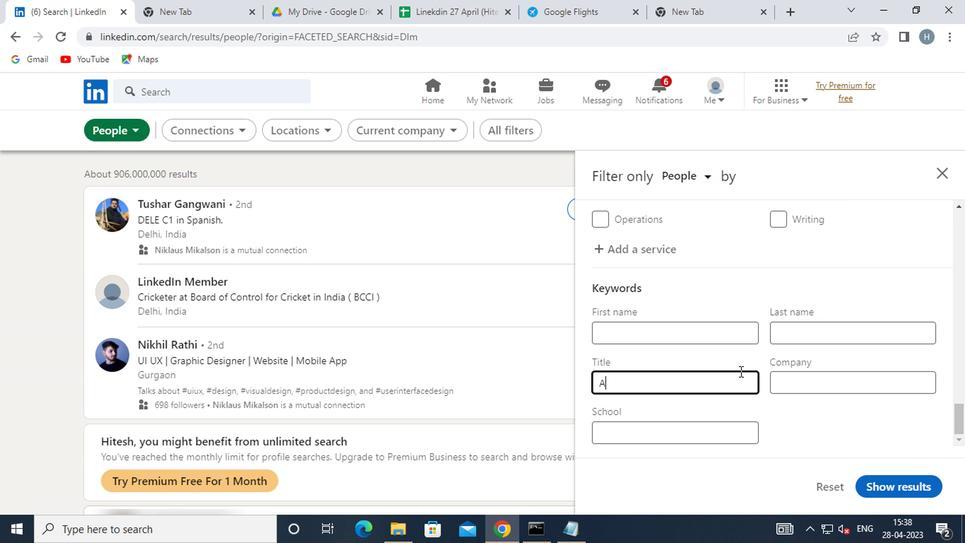 
Action: Mouse moved to (611, 348)
Screenshot: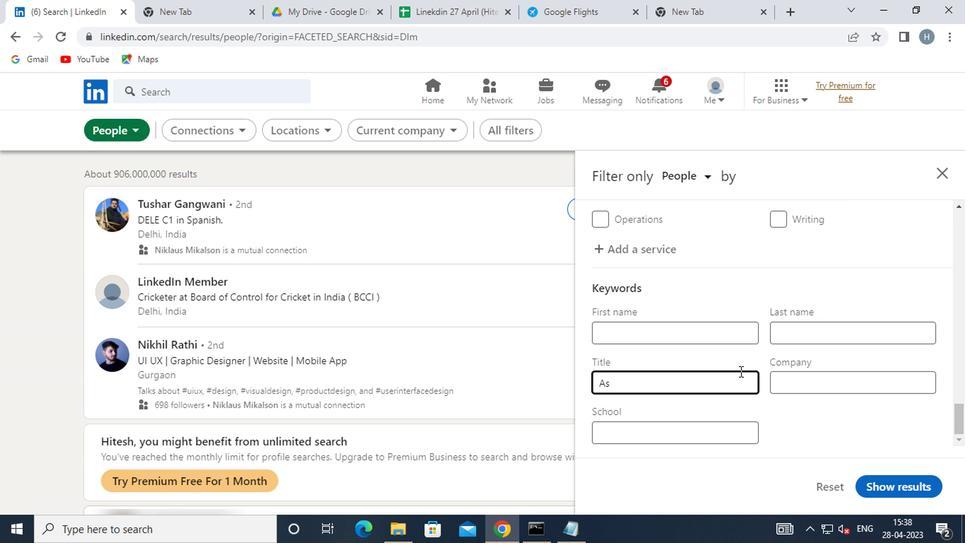 
Action: Key pressed TRONOMER
Screenshot: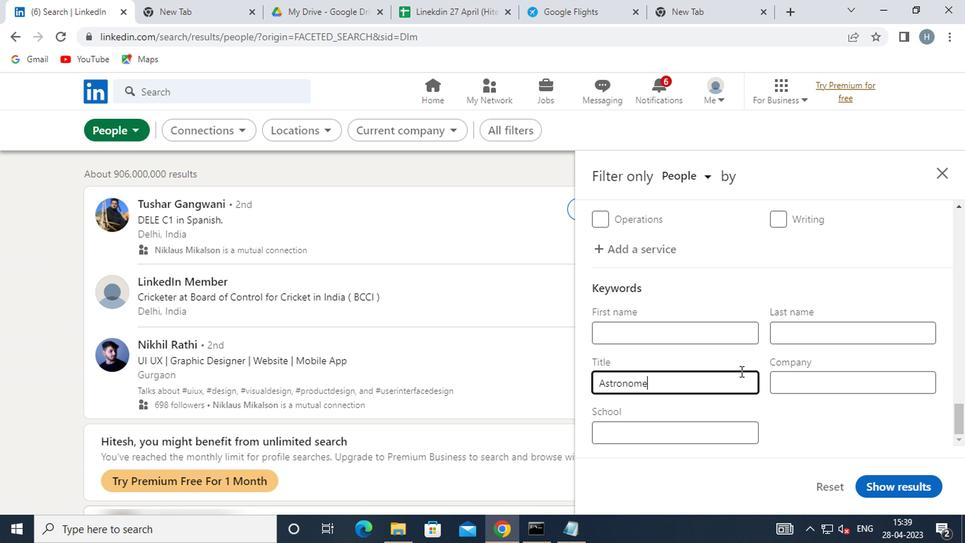 
Action: Mouse moved to (722, 425)
Screenshot: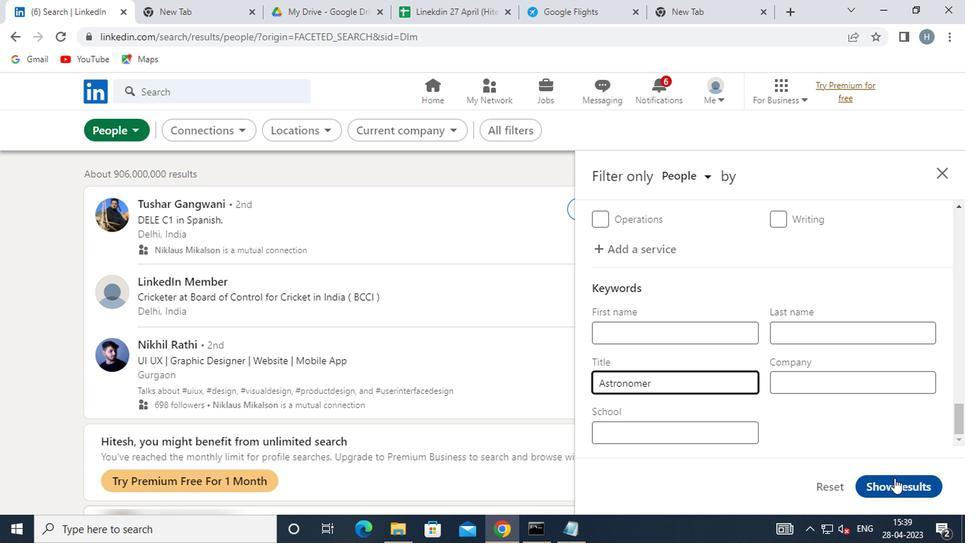 
Action: Mouse pressed left at (722, 425)
Screenshot: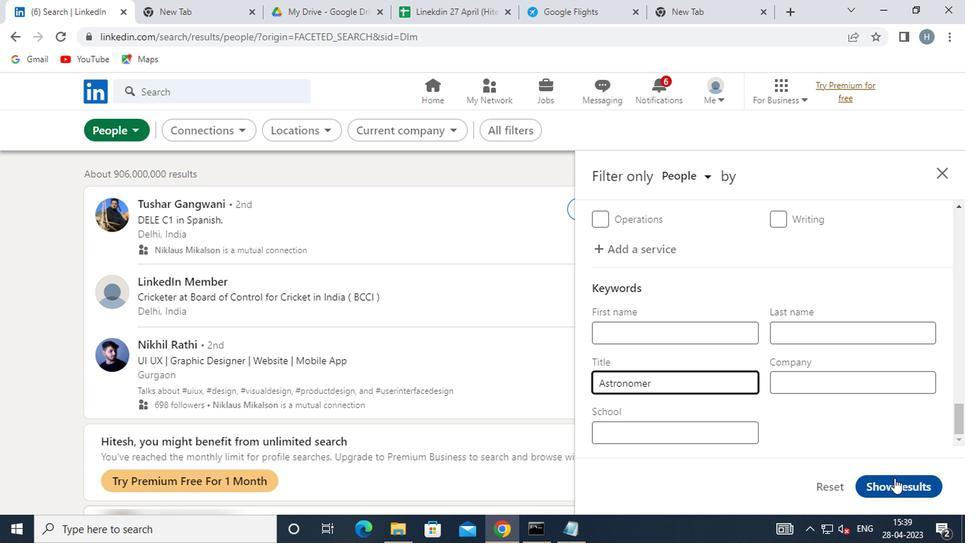 
Action: Mouse moved to (636, 380)
Screenshot: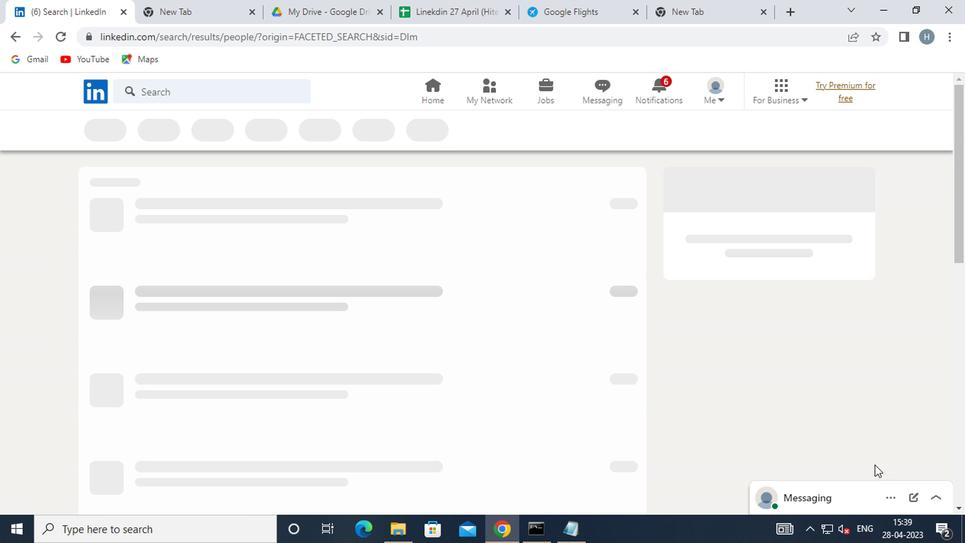 
